 Task: Add an event with the title Third Team Building Activity, date '2024/03/26', time 7:30 AM to 9:30 AMand add a description: The retreat will kick off with an opening session where participants will be introduced to the objectives and benefits of team building. The facilitators will create a positive and inclusive environment, setting the tone for open communication, respect, and mutual support., put the event into Green category, logged in from the account softage.3@softage.netand send the event invitation to softage.10@softage.net and softage.1@softage.net. Set a reminder for the event 2 hour before
Action: Mouse moved to (113, 134)
Screenshot: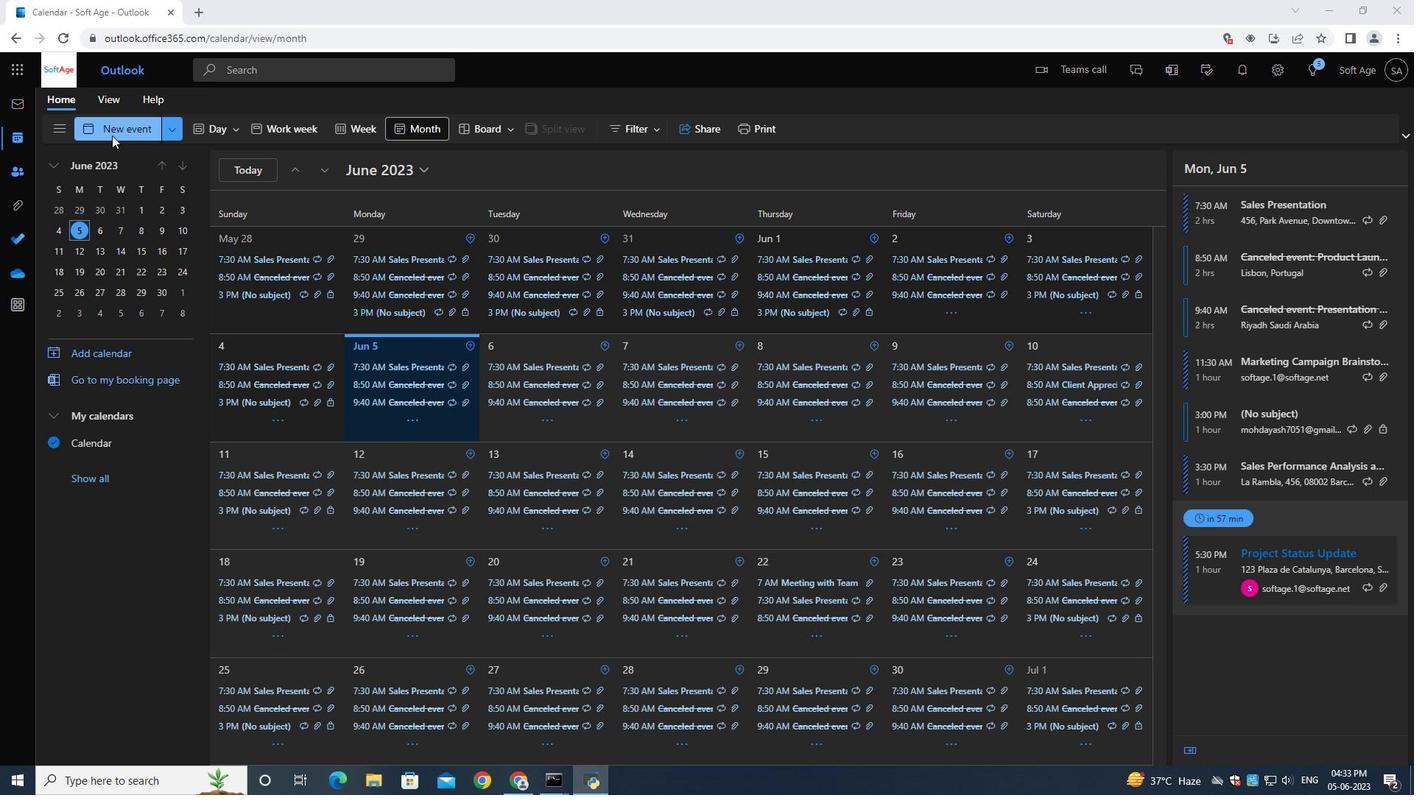 
Action: Mouse pressed left at (113, 134)
Screenshot: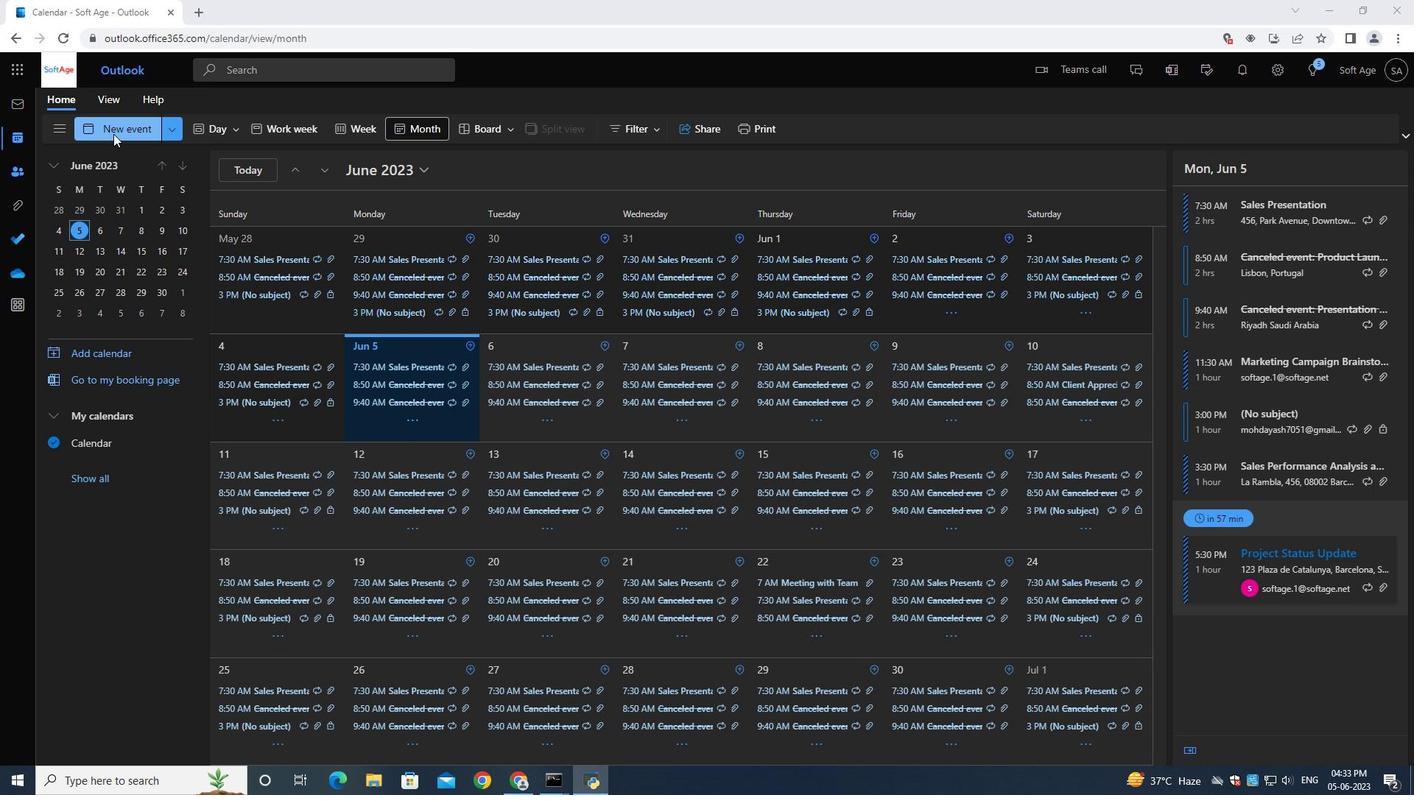 
Action: Mouse moved to (458, 235)
Screenshot: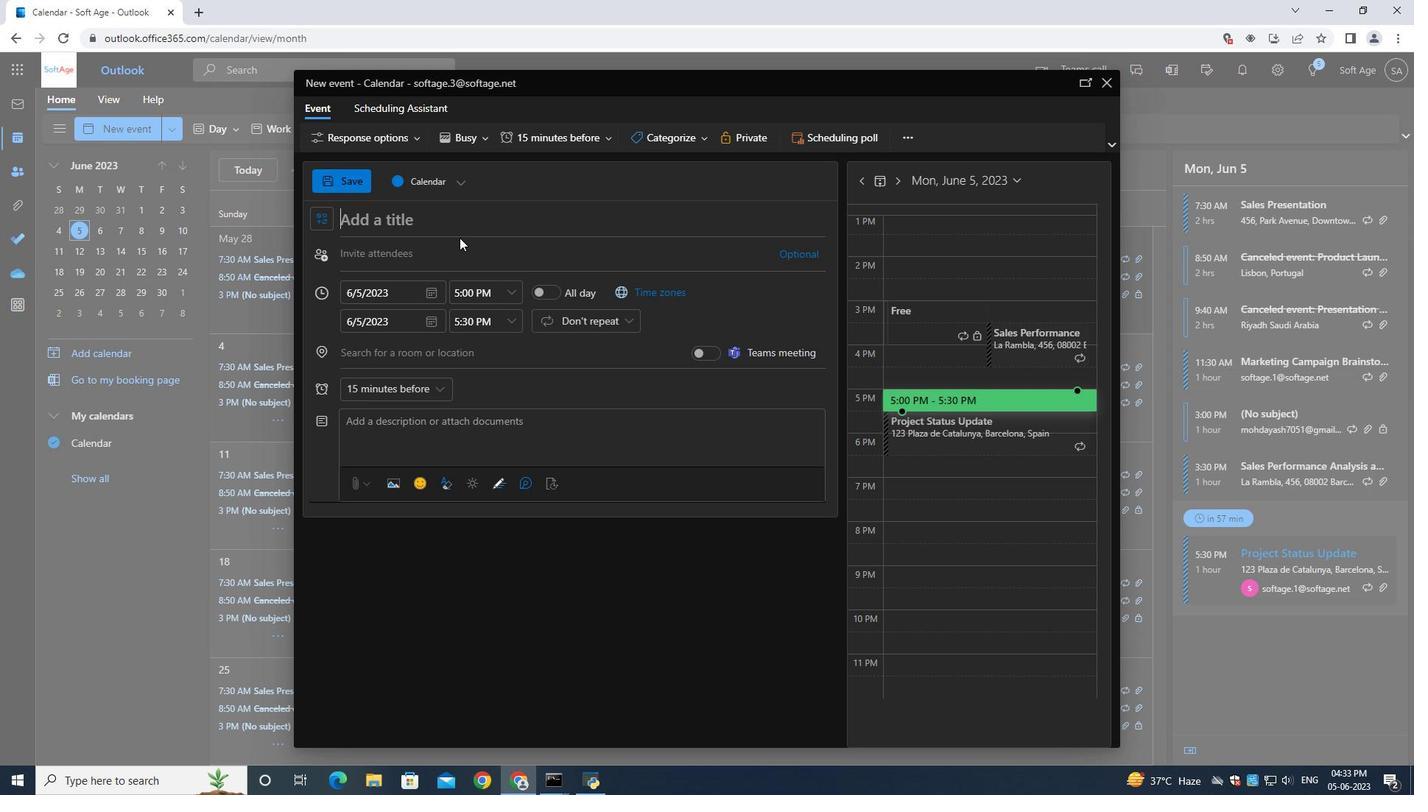 
Action: Mouse pressed left at (458, 235)
Screenshot: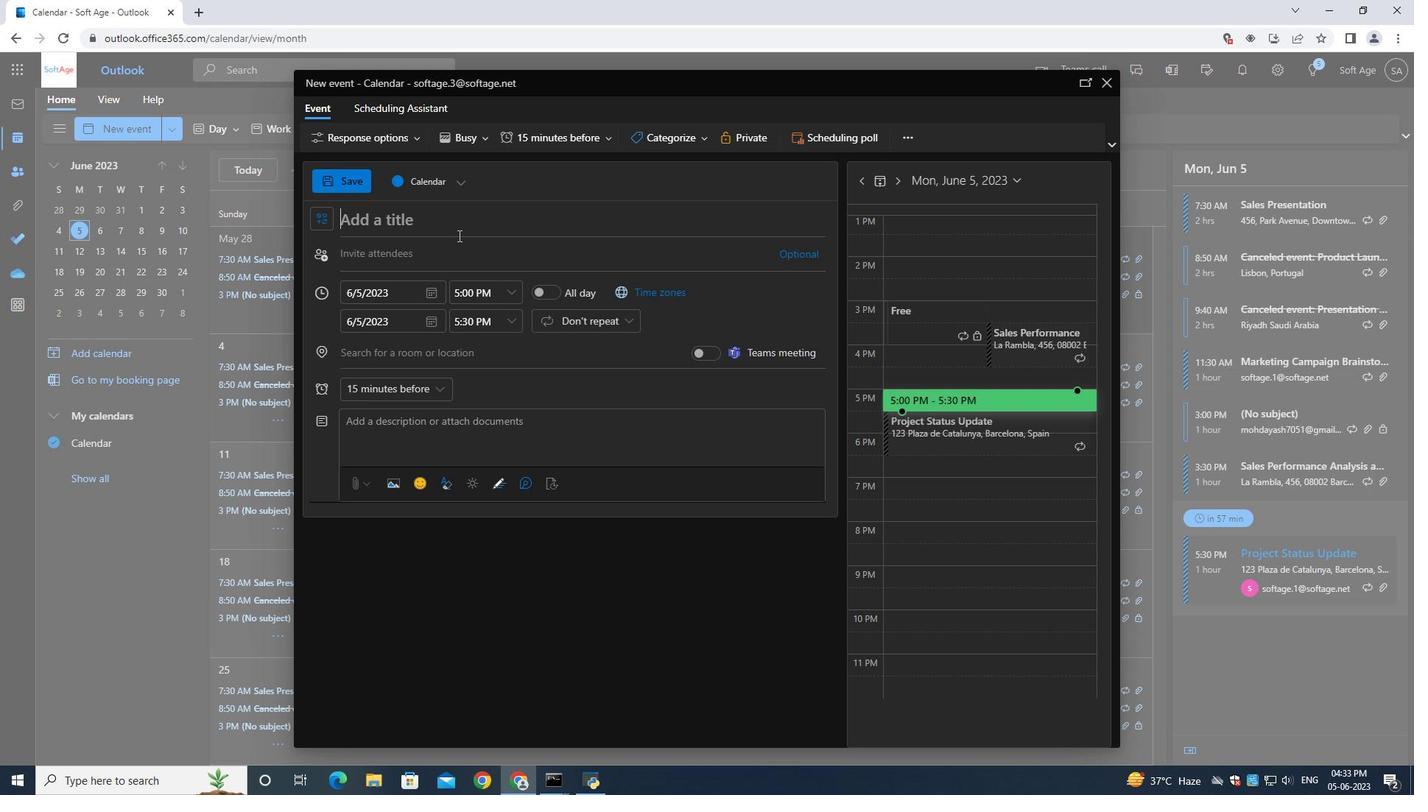 
Action: Mouse moved to (458, 235)
Screenshot: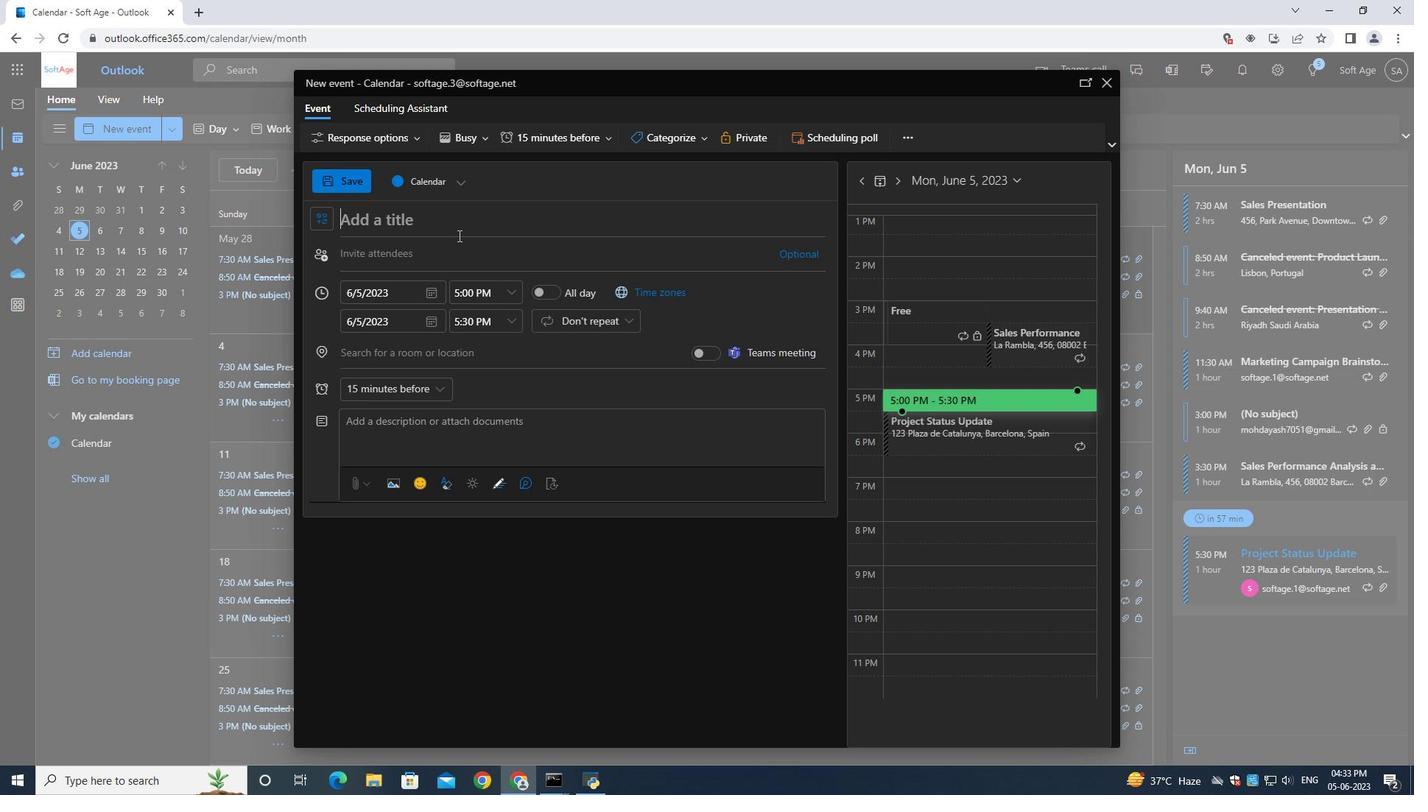 
Action: Key pressed <Key.shift>Third<Key.space><Key.shift>Team<Key.space><Key.shift><Key.shift><Key.shift><Key.shift><Key.shift>Building<Key.space><Key.shift>Activity<Key.space>
Screenshot: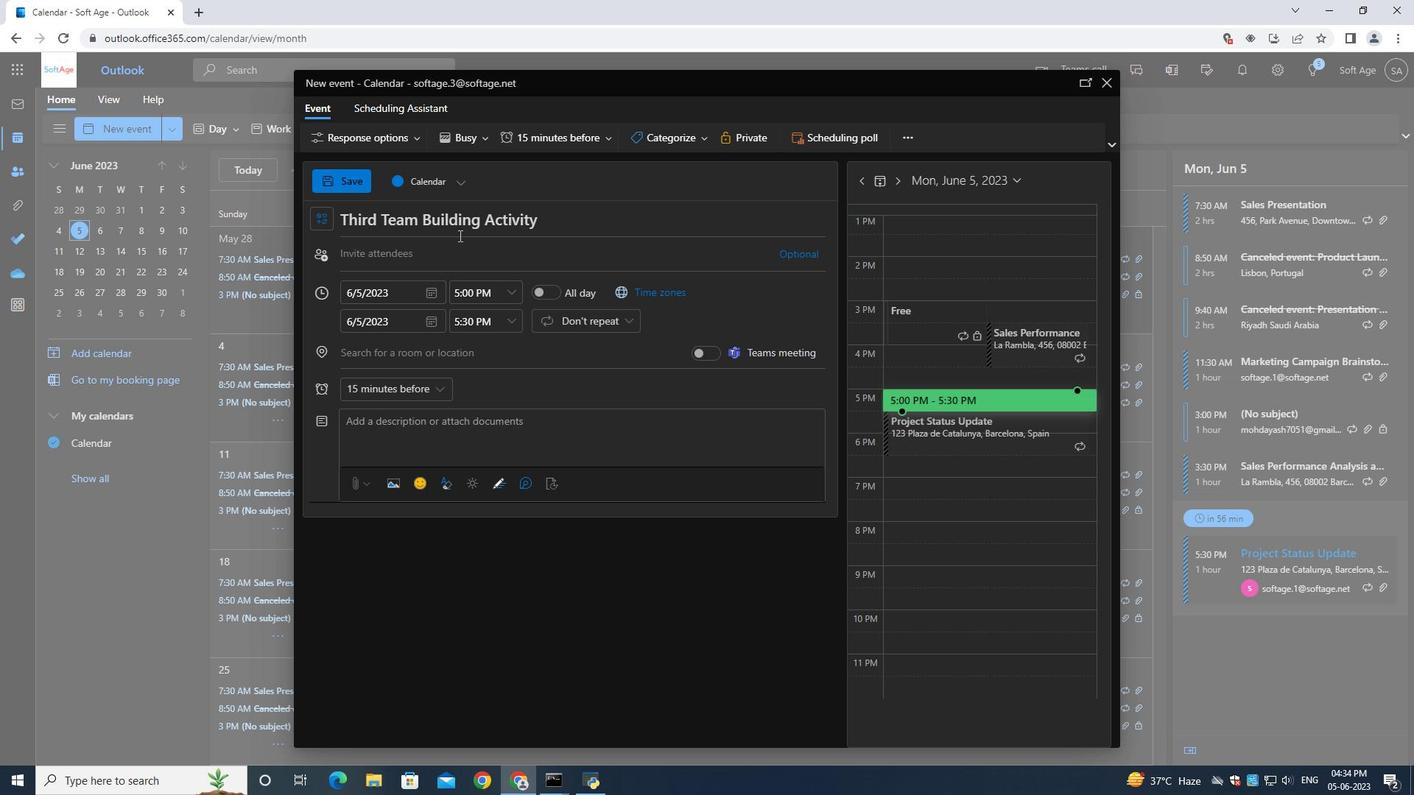 
Action: Mouse moved to (439, 296)
Screenshot: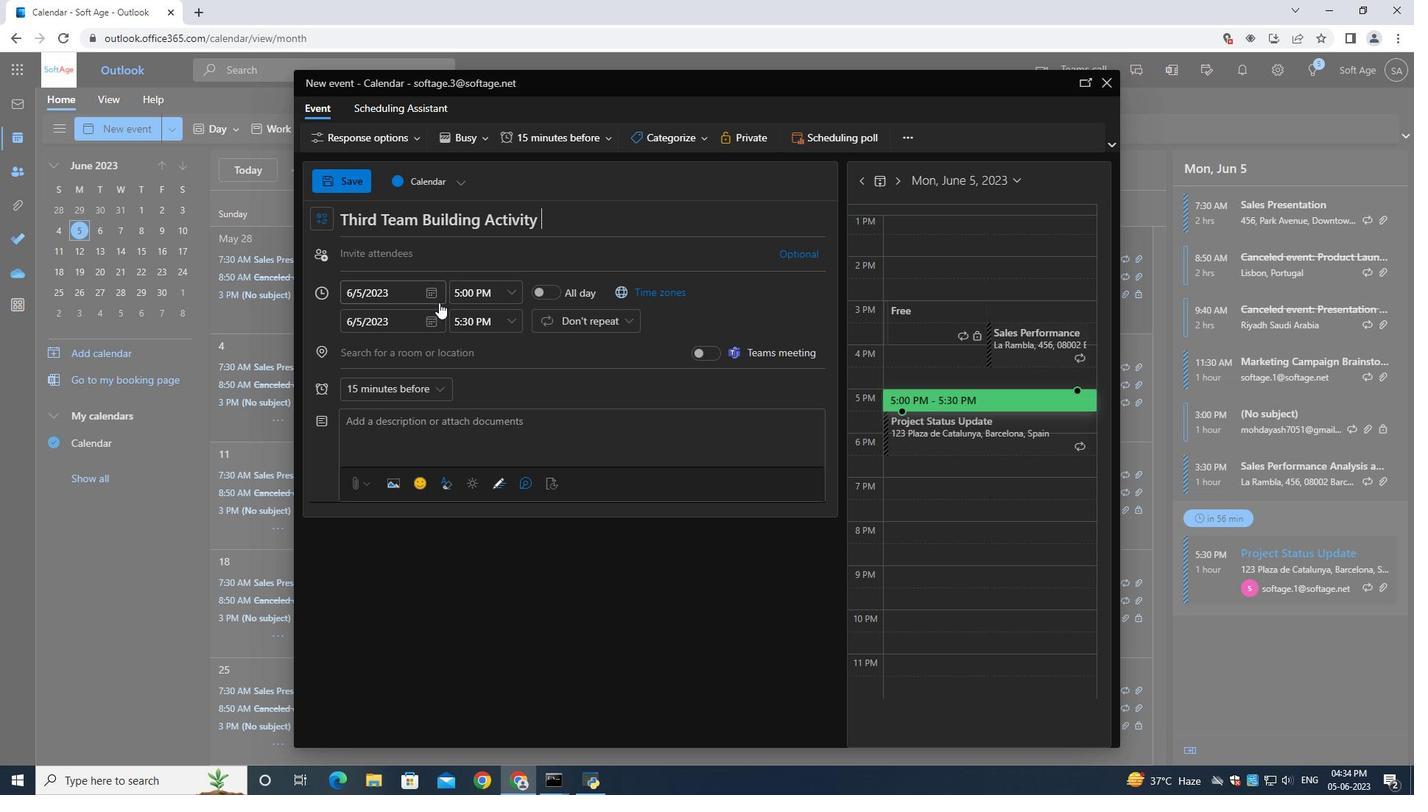 
Action: Mouse pressed left at (439, 296)
Screenshot: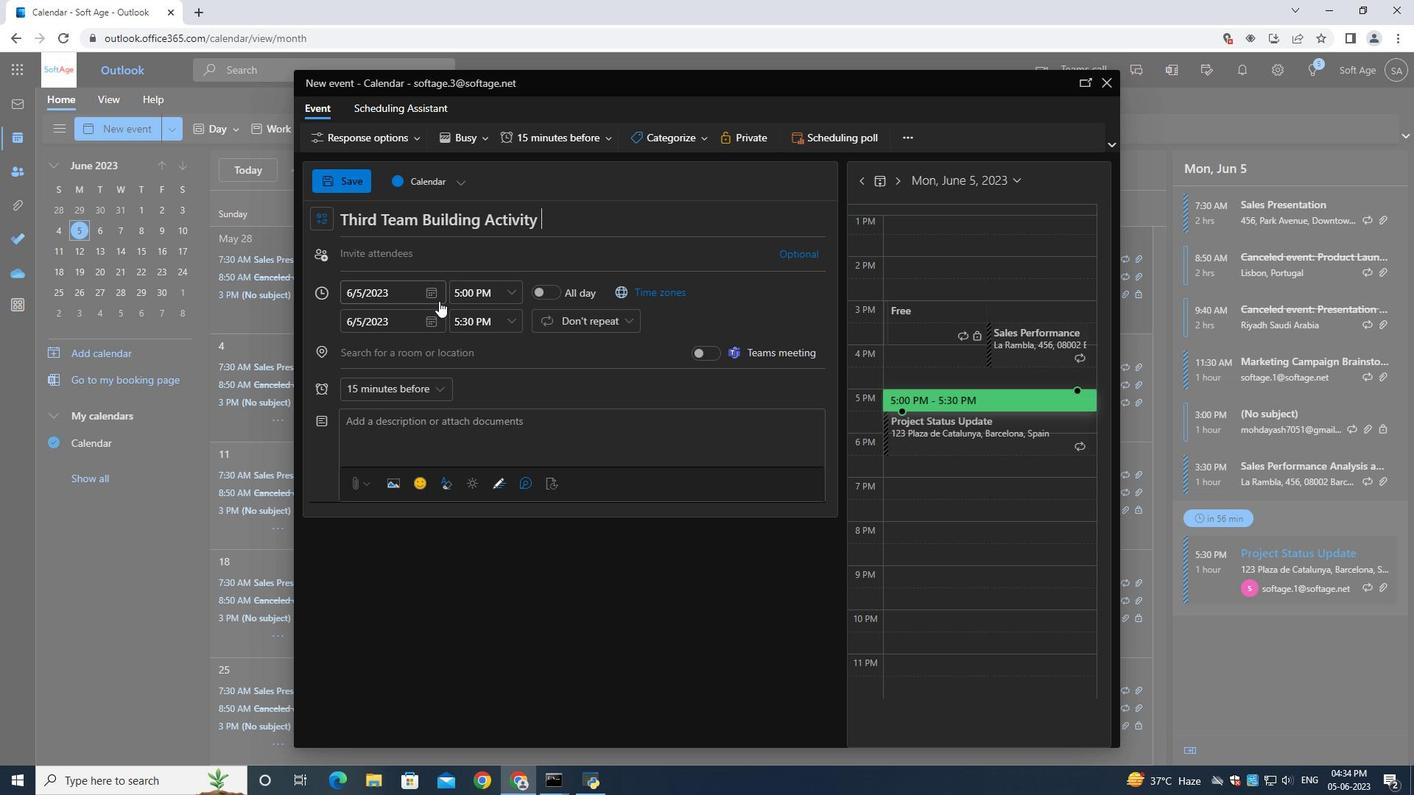 
Action: Mouse moved to (481, 324)
Screenshot: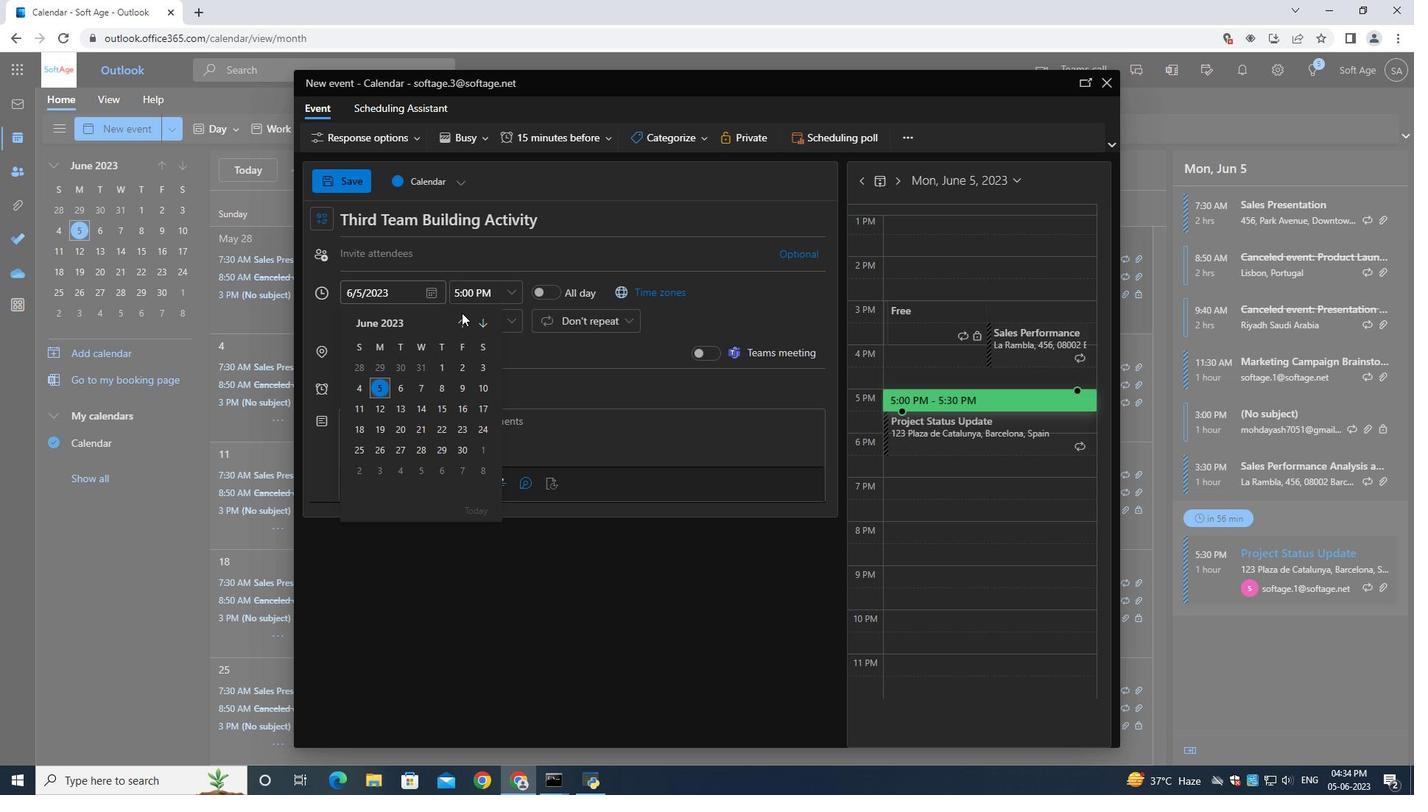 
Action: Mouse pressed left at (481, 324)
Screenshot: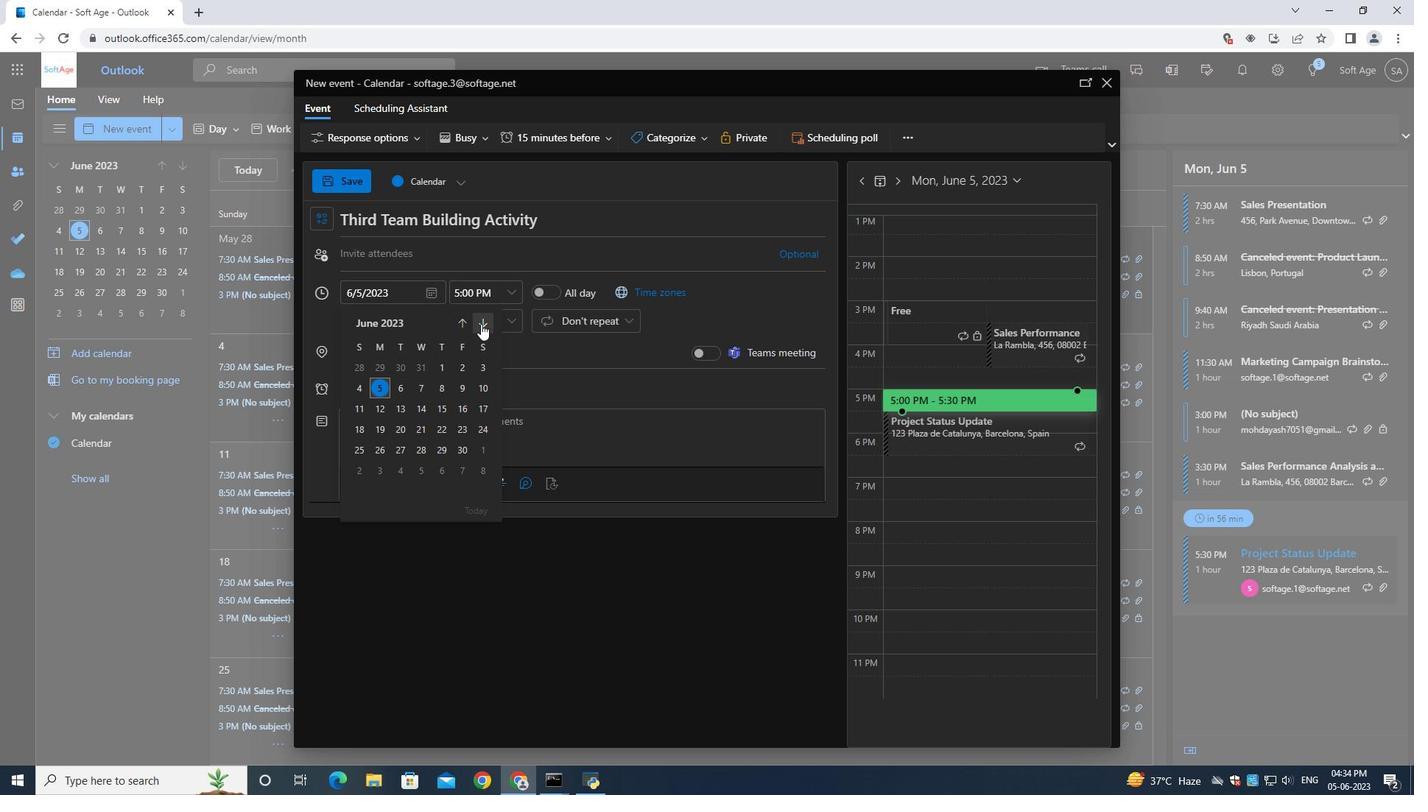 
Action: Mouse pressed left at (481, 324)
Screenshot: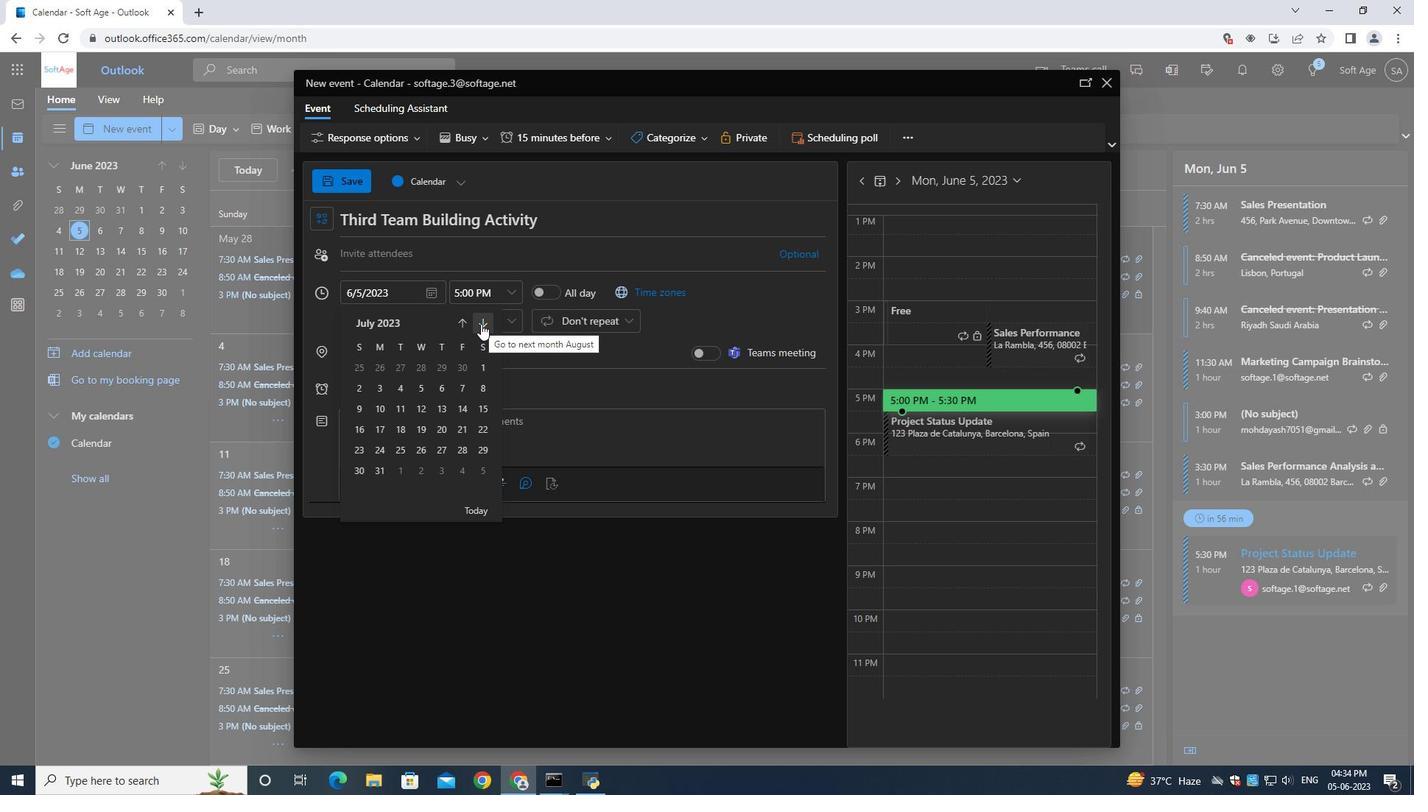 
Action: Mouse pressed left at (481, 324)
Screenshot: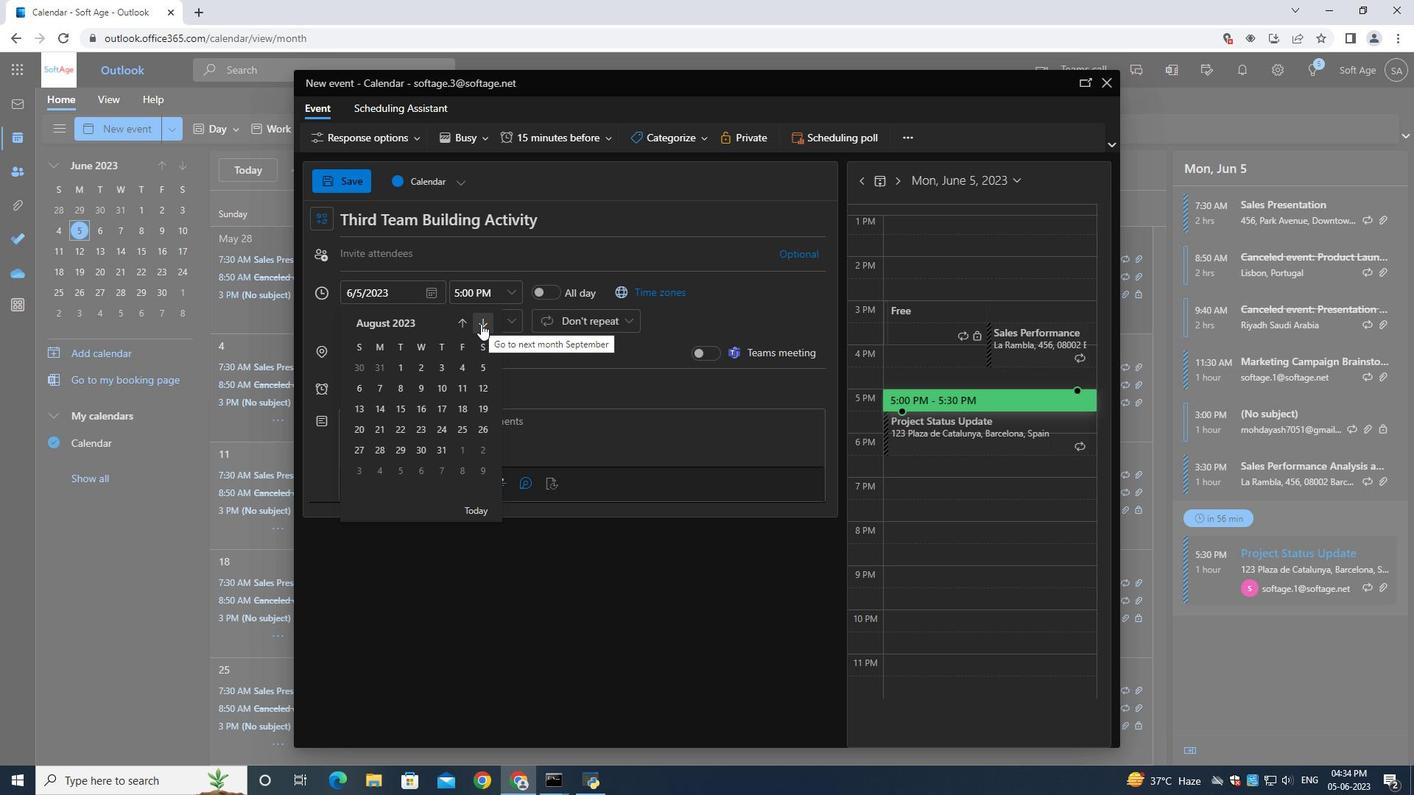 
Action: Mouse pressed left at (481, 324)
Screenshot: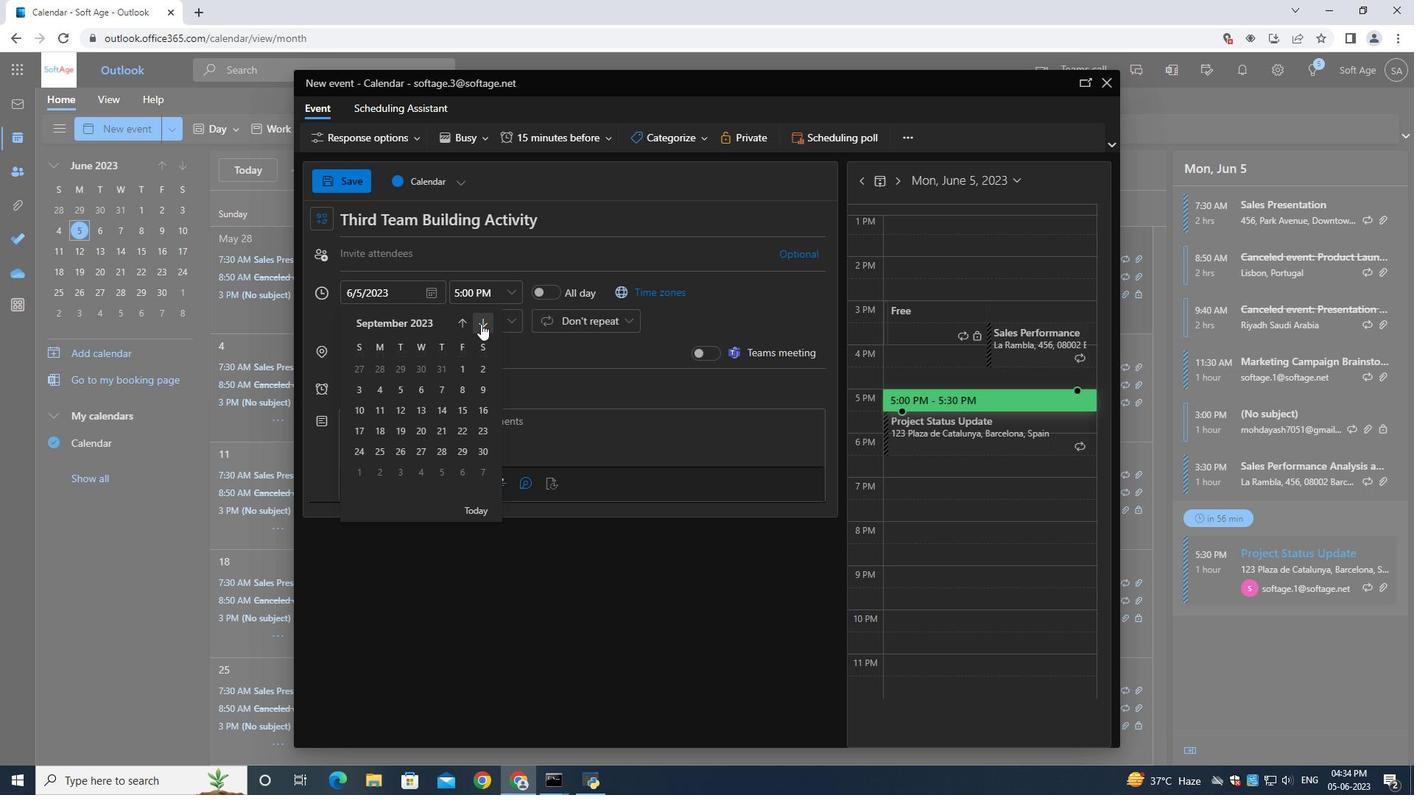 
Action: Mouse moved to (480, 324)
Screenshot: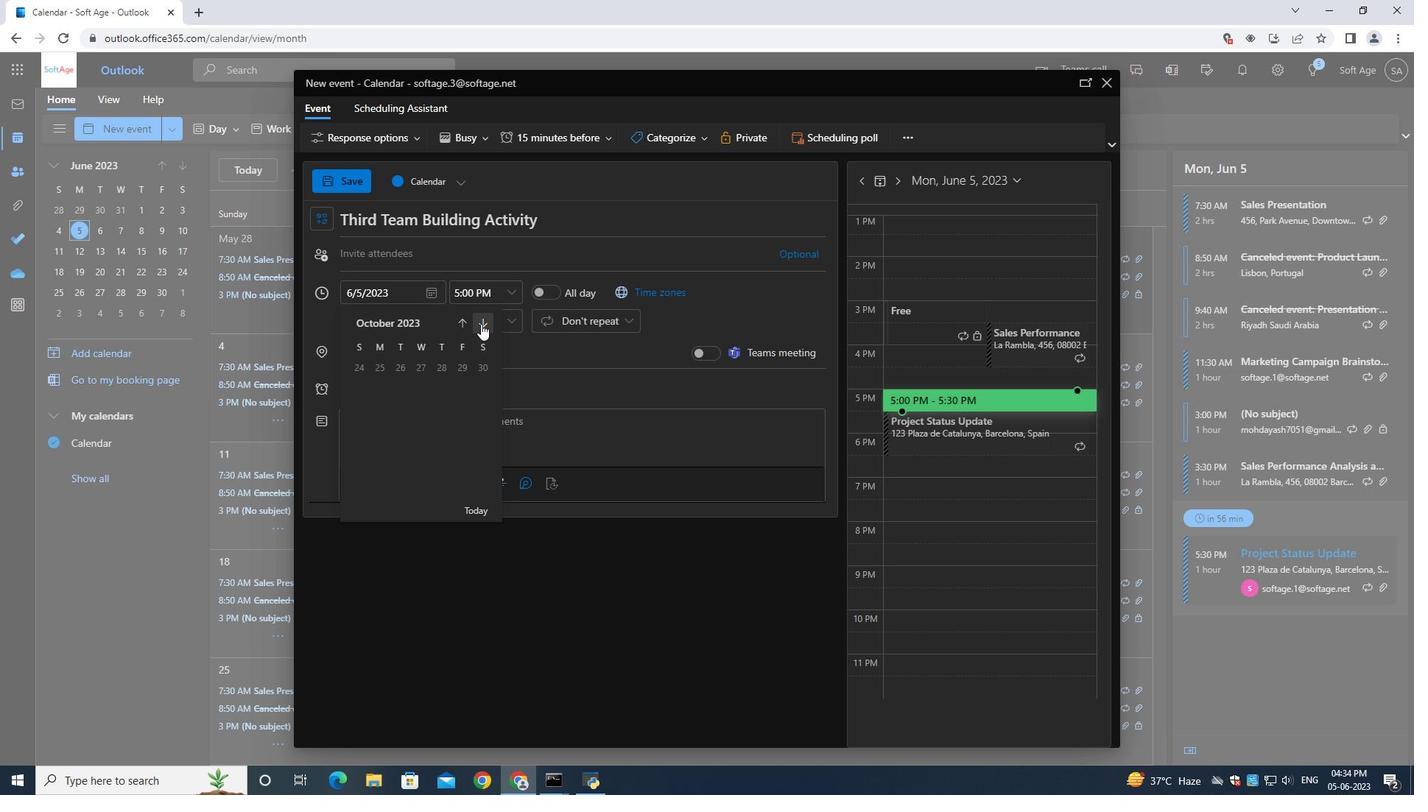 
Action: Mouse pressed left at (480, 324)
Screenshot: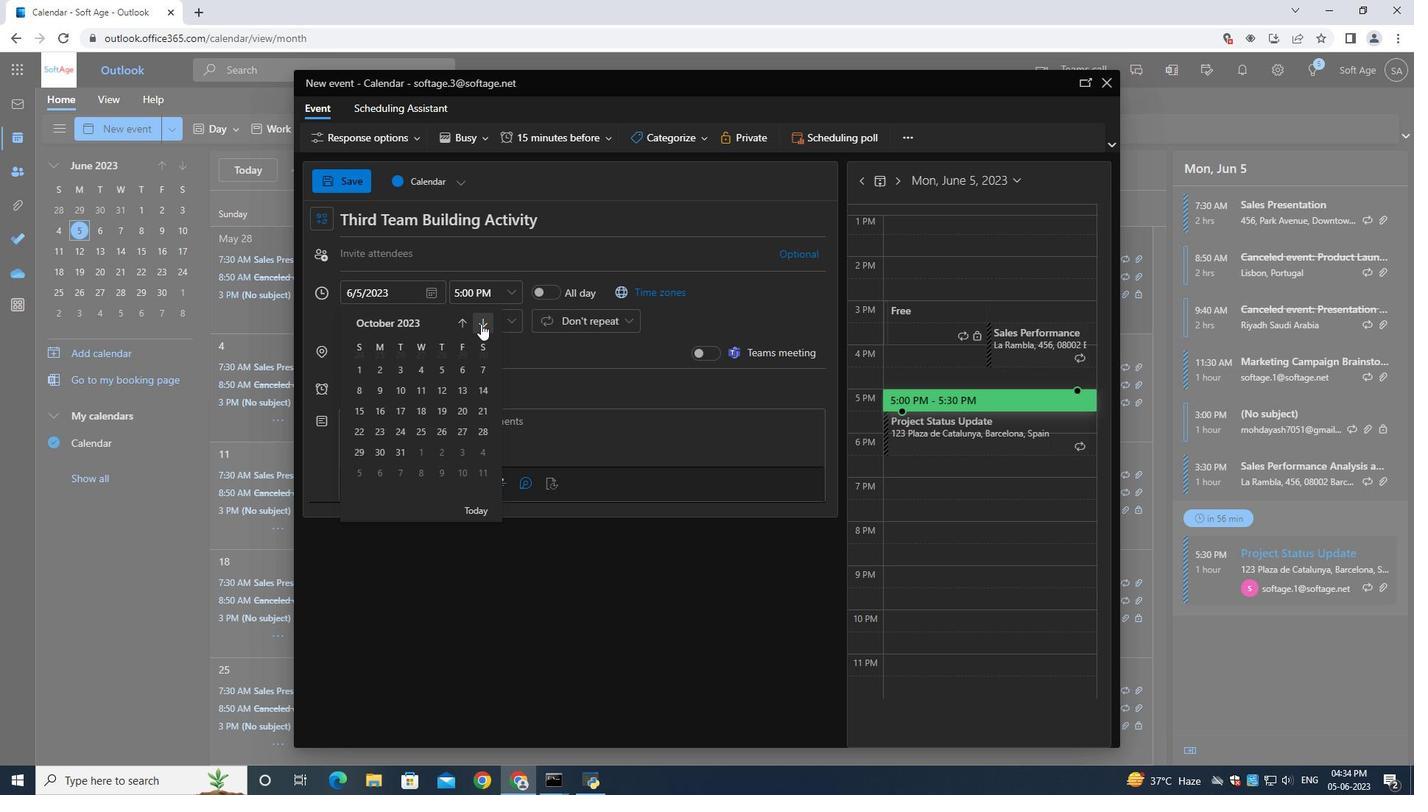 
Action: Mouse moved to (476, 321)
Screenshot: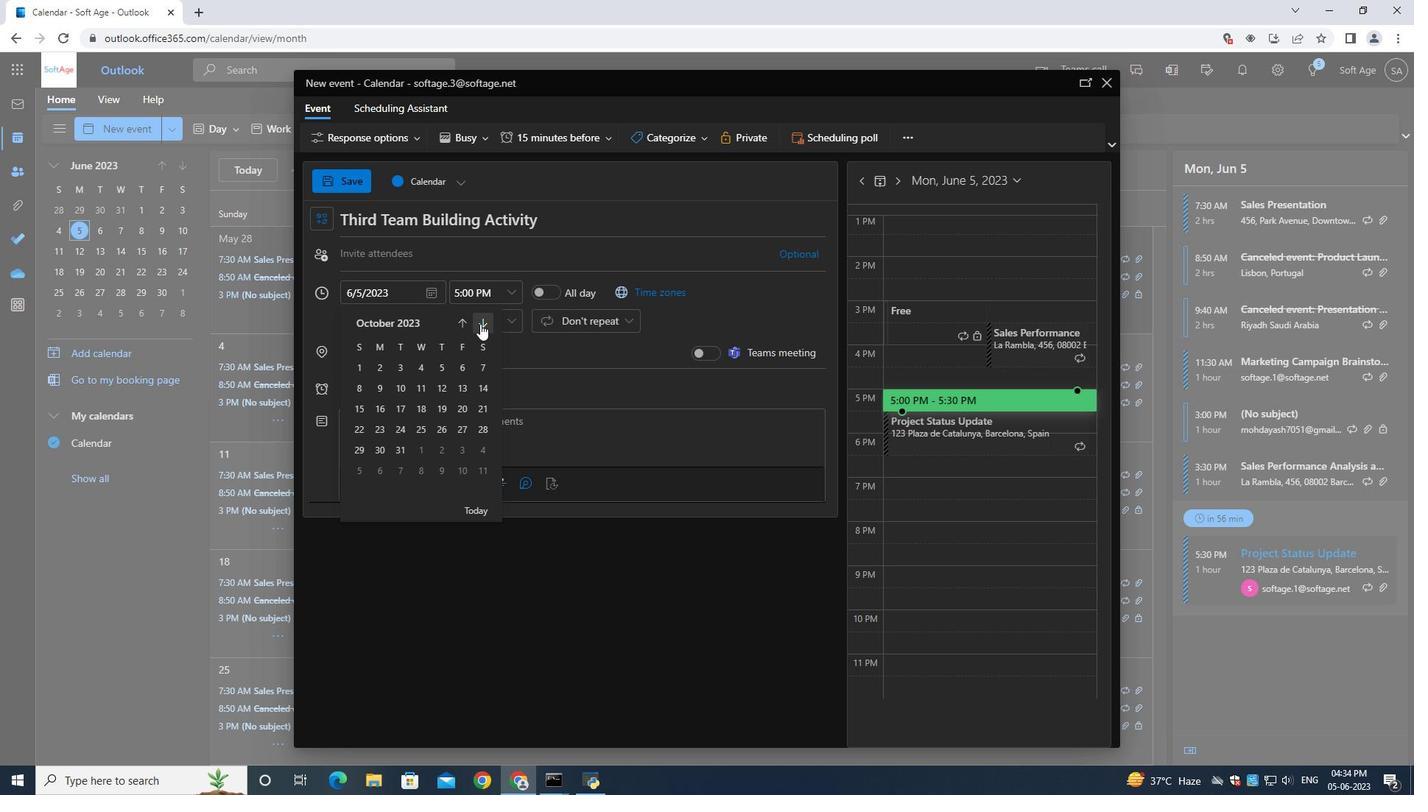 
Action: Mouse pressed left at (476, 321)
Screenshot: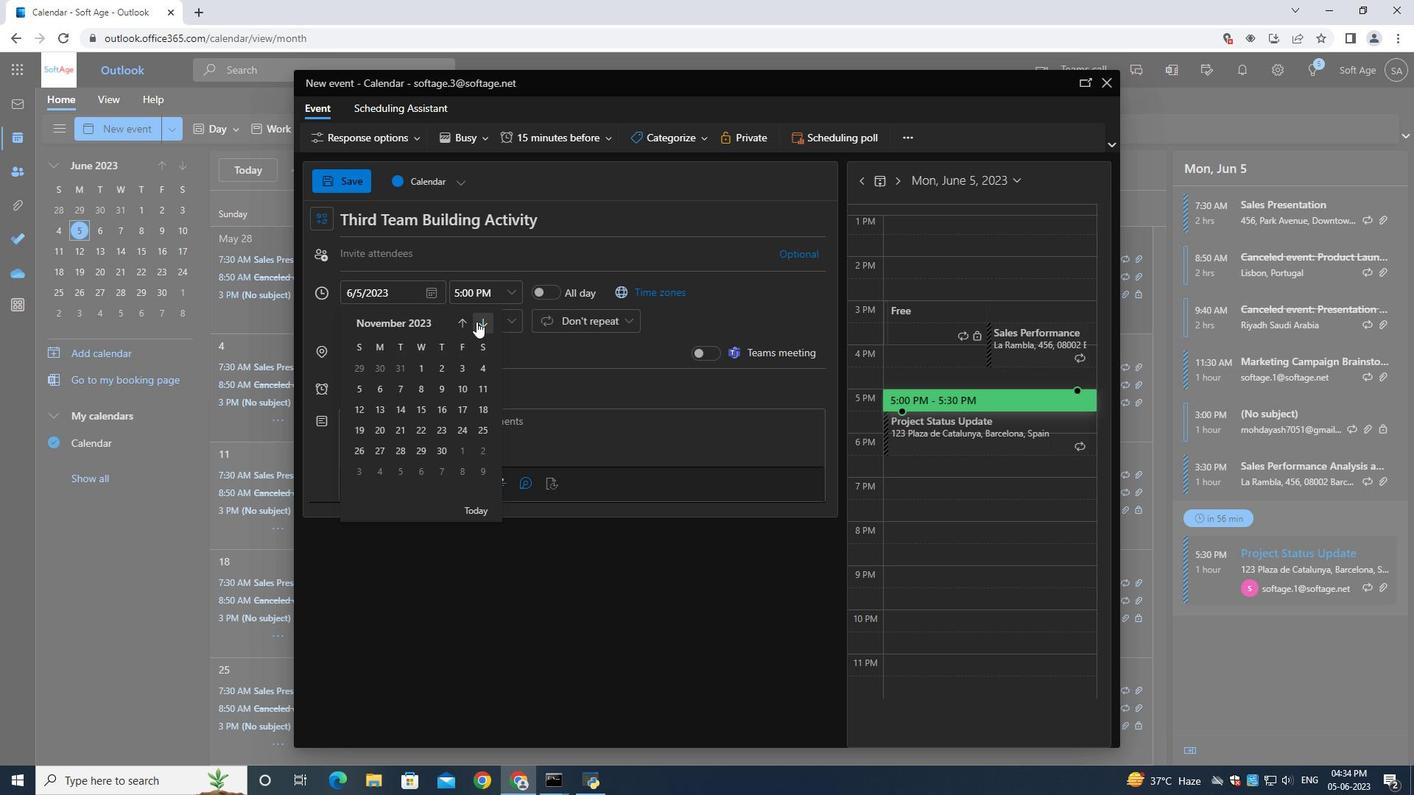 
Action: Mouse pressed left at (476, 321)
Screenshot: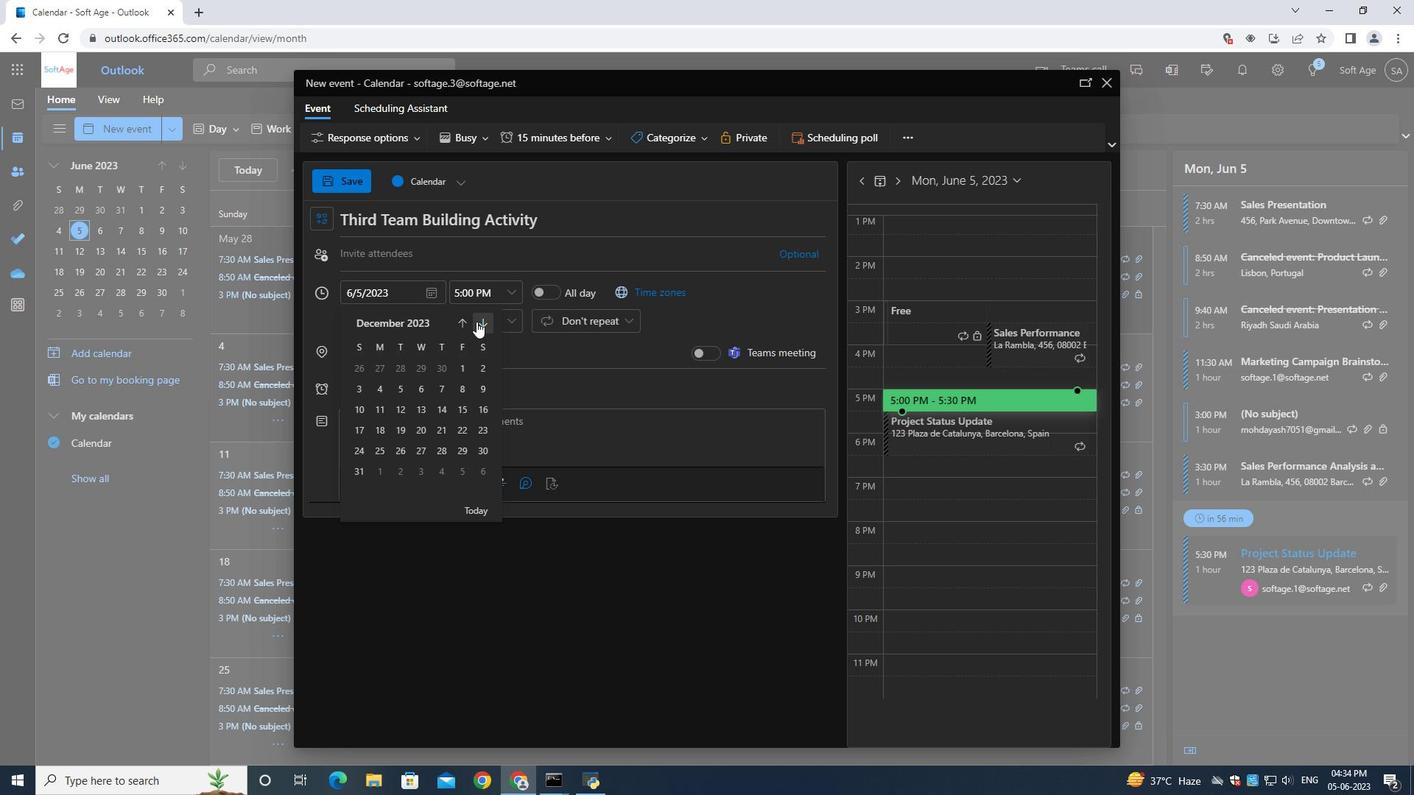 
Action: Mouse pressed left at (476, 321)
Screenshot: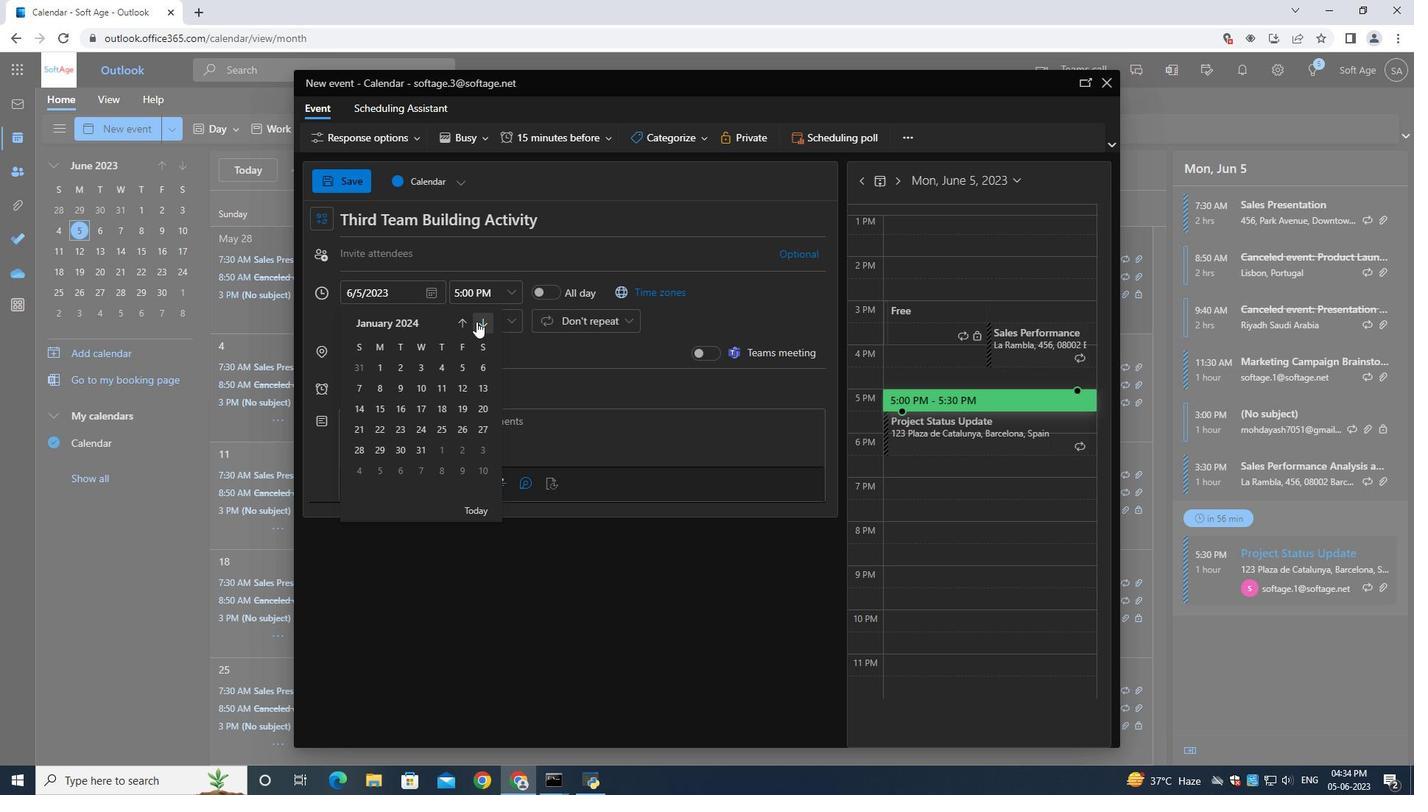 
Action: Mouse pressed left at (476, 321)
Screenshot: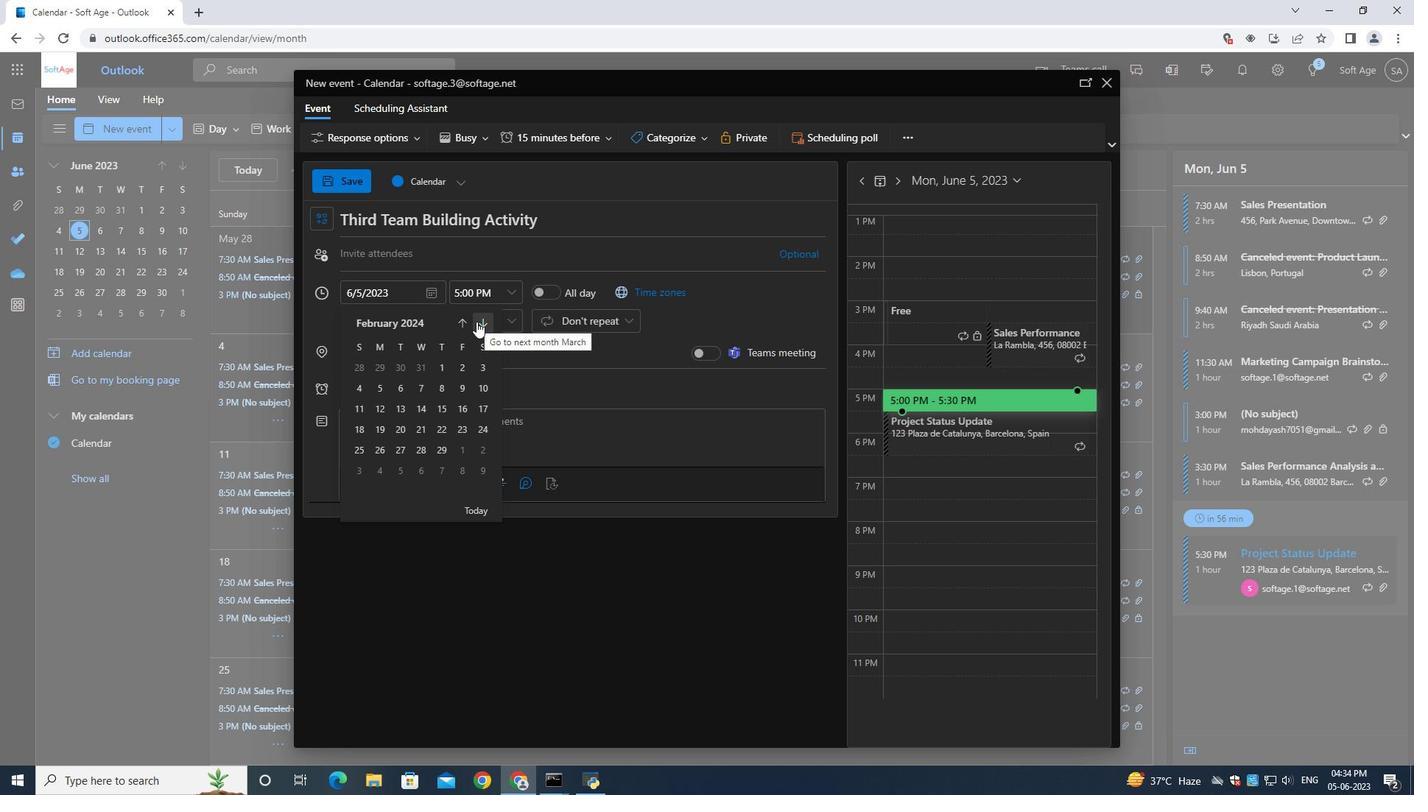 
Action: Mouse moved to (405, 447)
Screenshot: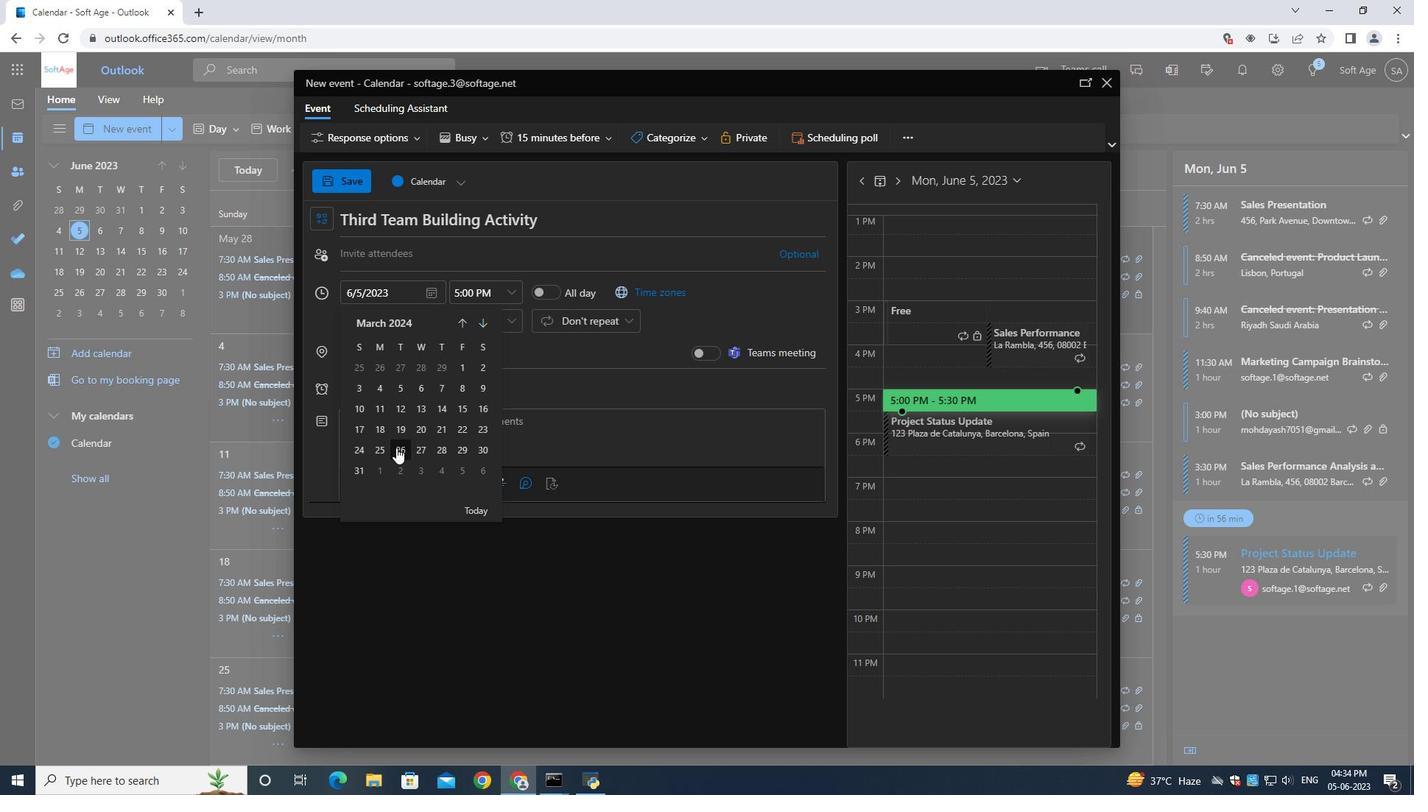 
Action: Mouse pressed left at (405, 447)
Screenshot: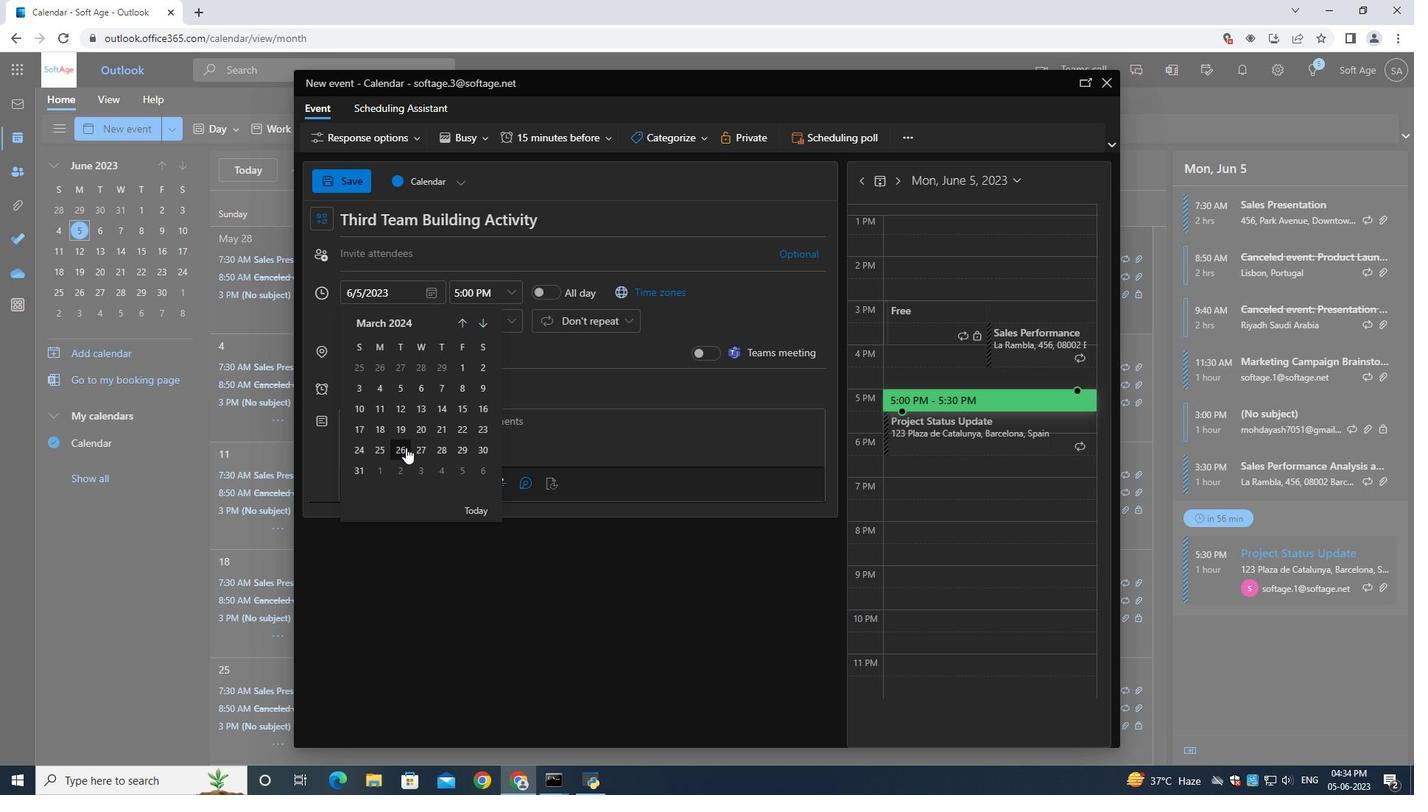 
Action: Mouse moved to (472, 287)
Screenshot: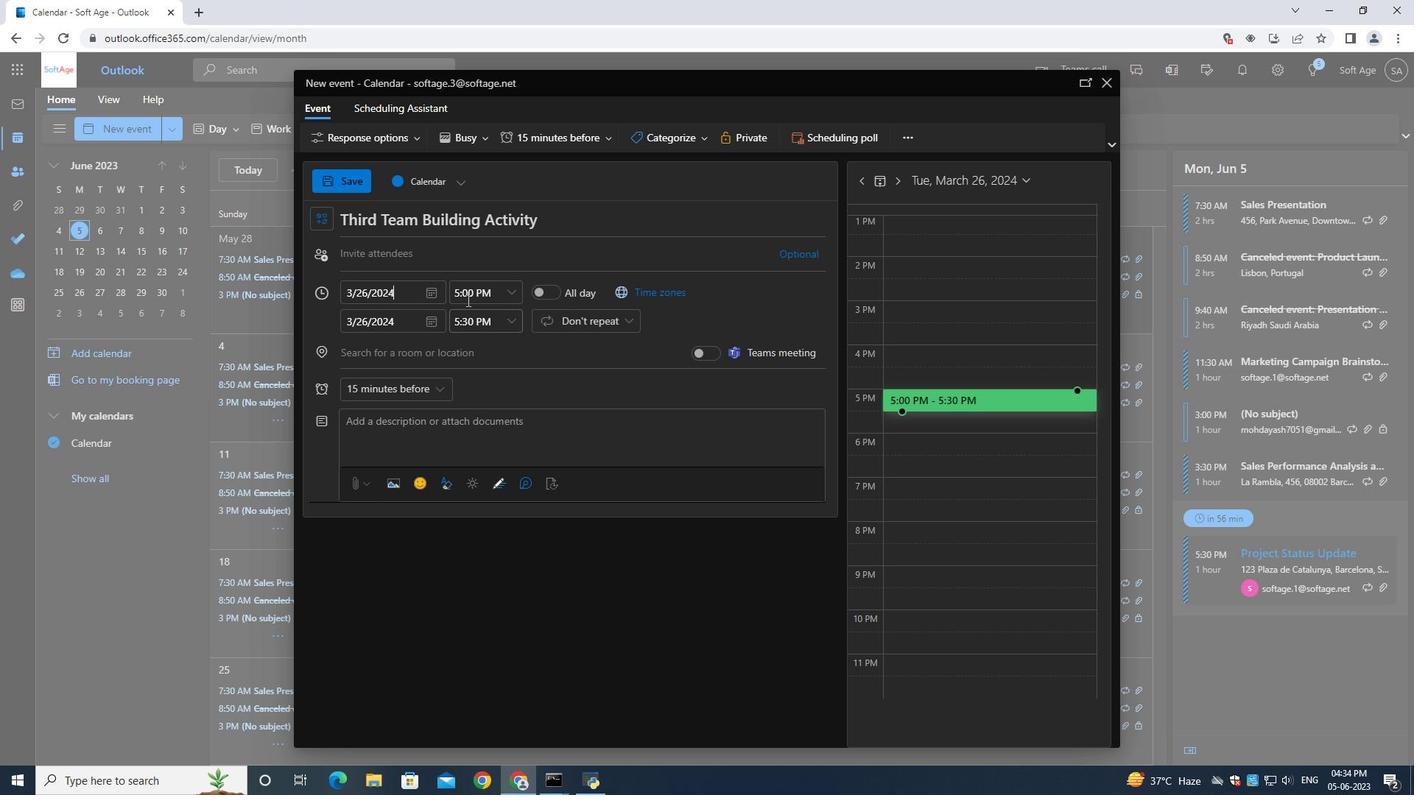 
Action: Mouse pressed left at (472, 287)
Screenshot: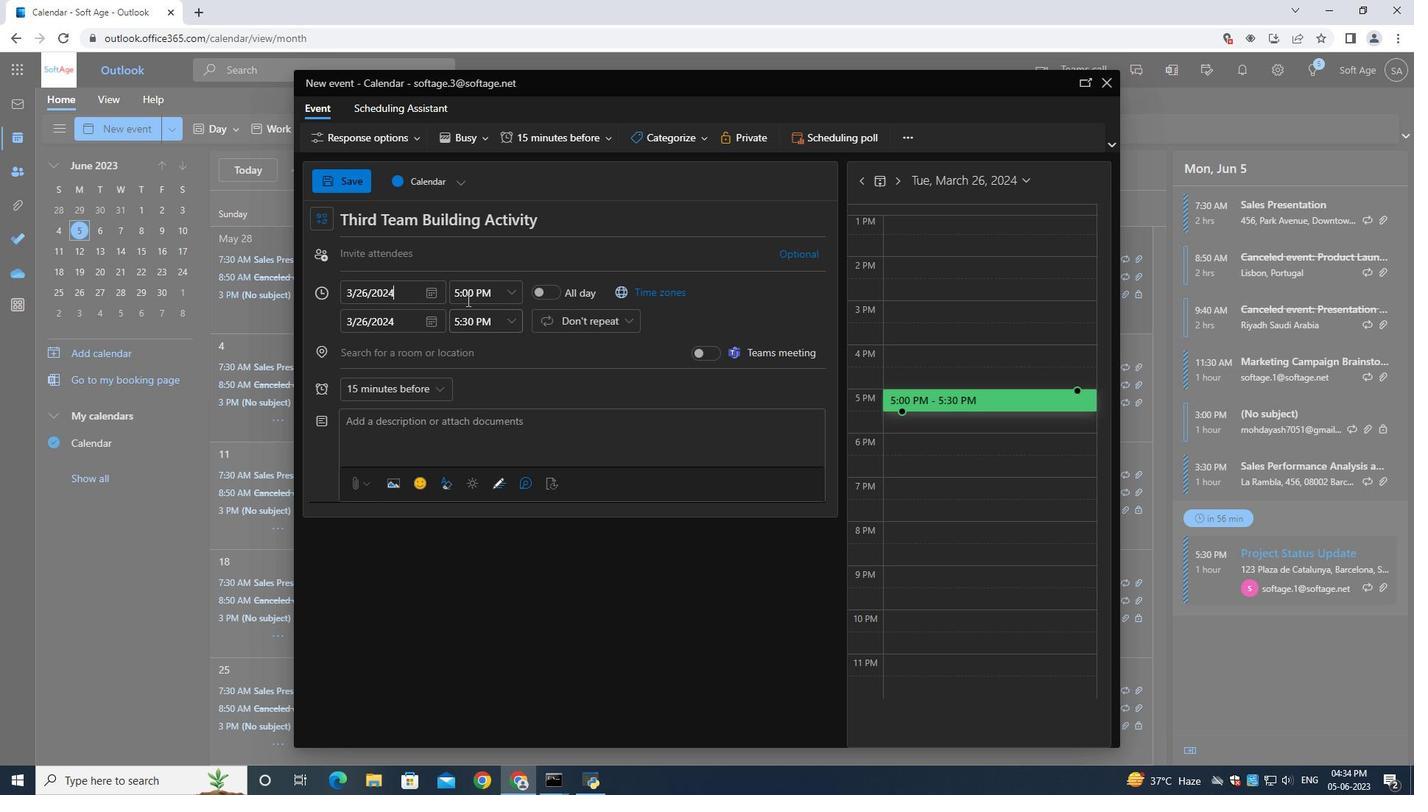 
Action: Mouse moved to (495, 298)
Screenshot: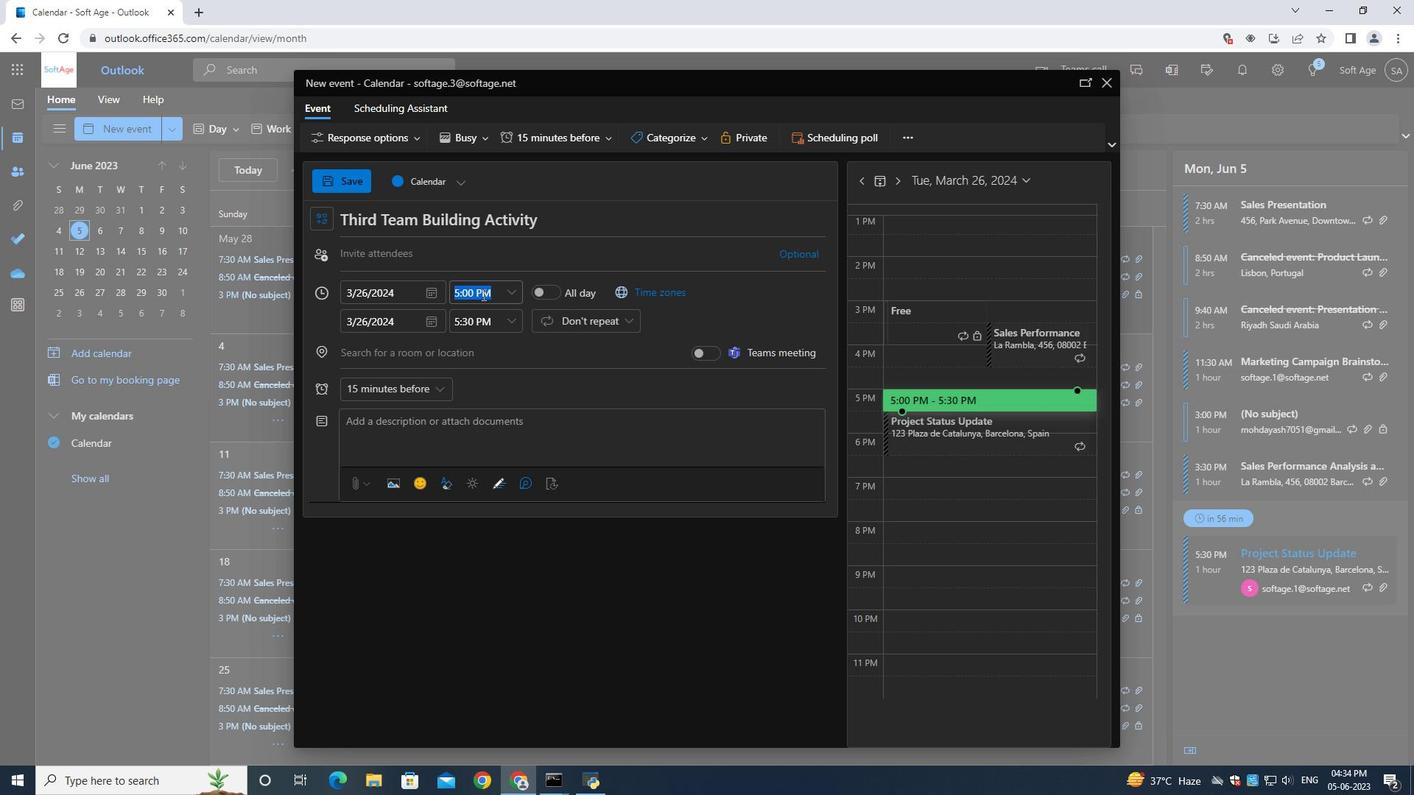 
Action: Key pressed 7<Key.shift_r>:30<Key.shift>AM
Screenshot: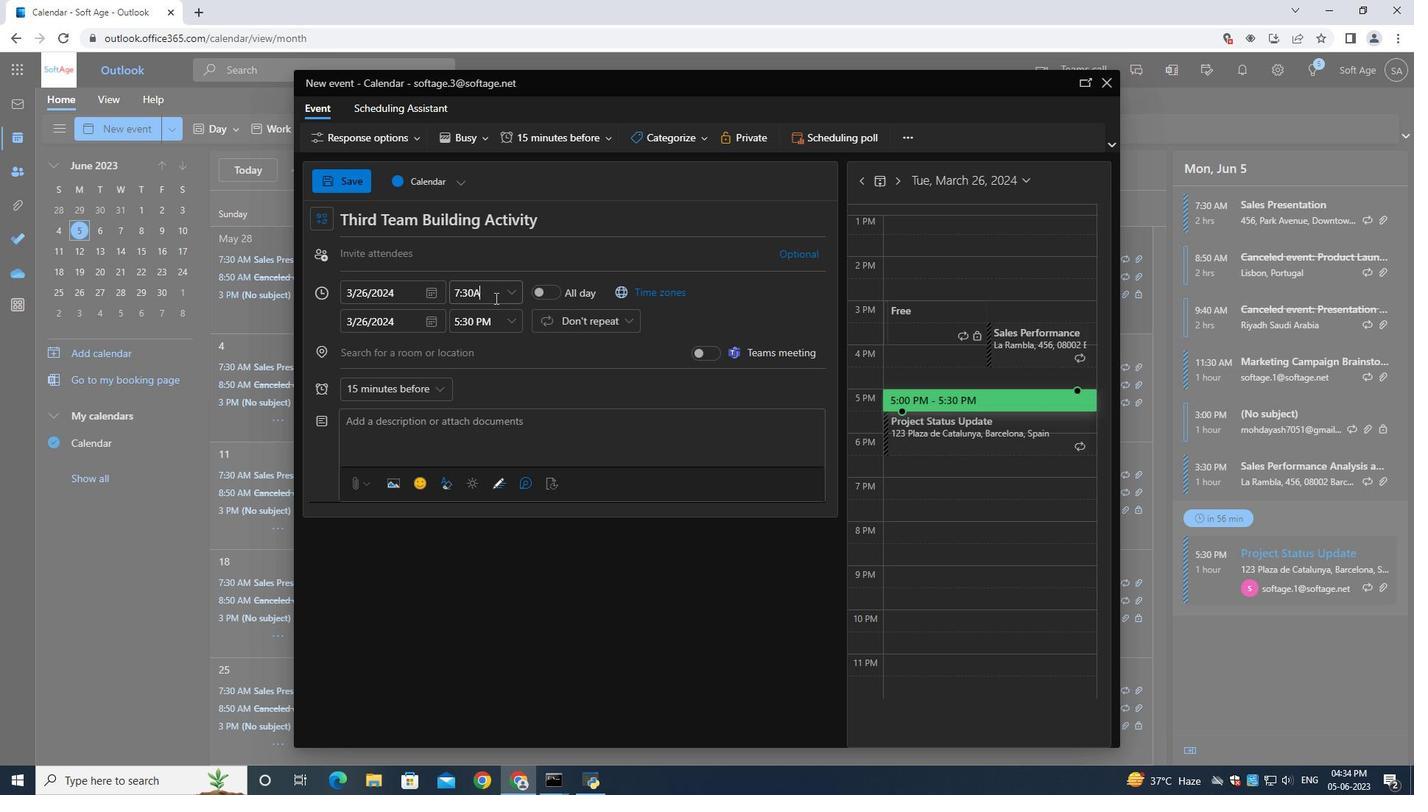 
Action: Mouse moved to (483, 320)
Screenshot: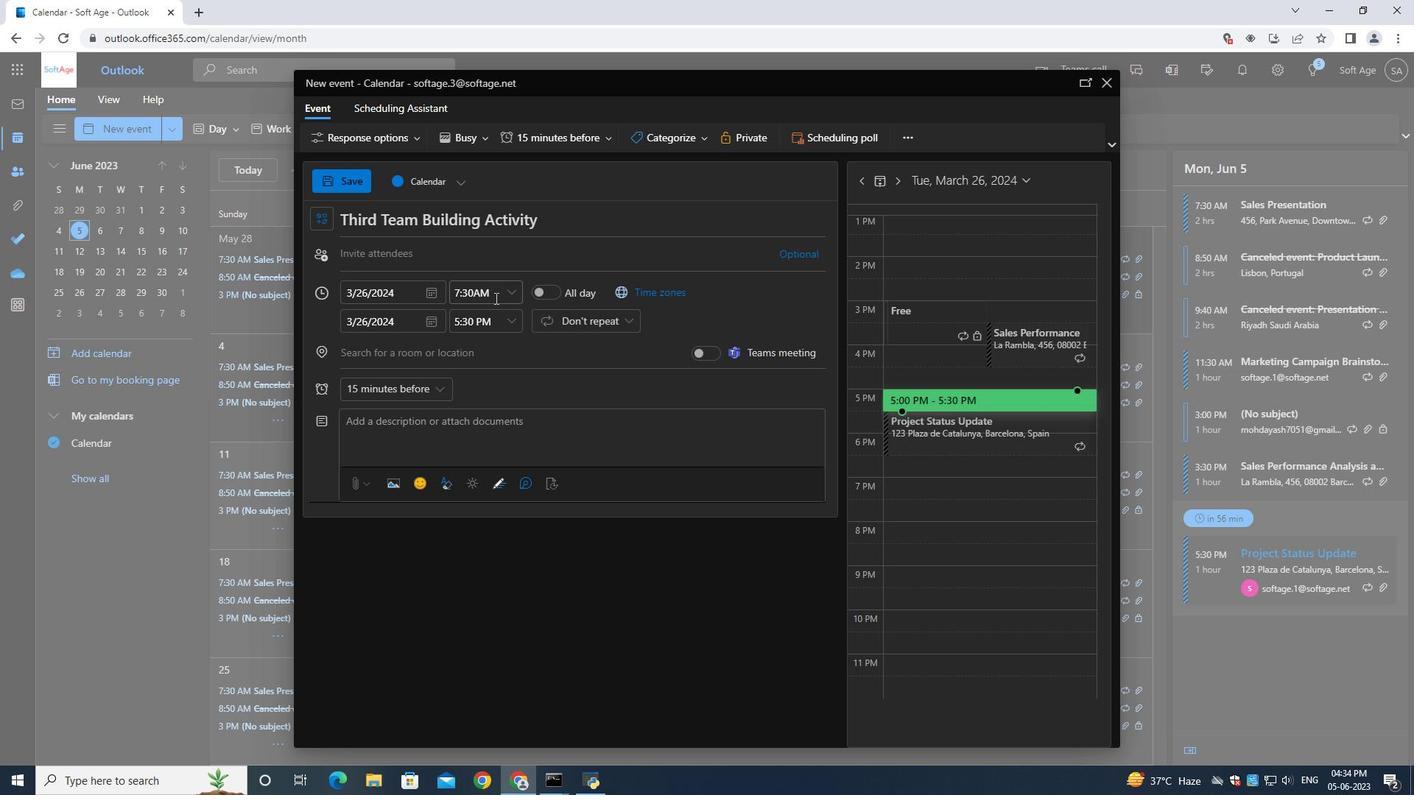 
Action: Mouse pressed left at (483, 320)
Screenshot: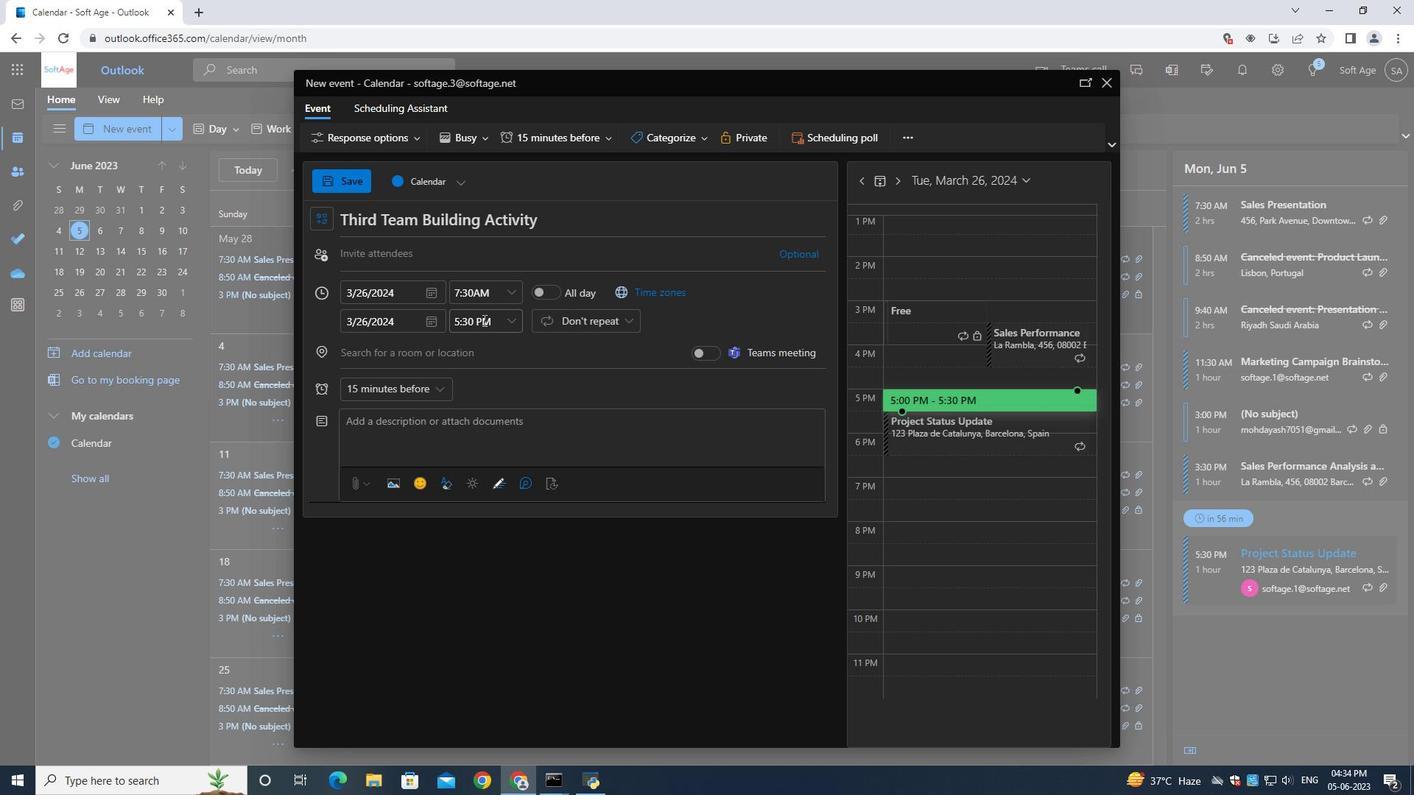 
Action: Key pressed 9<Key.shift_r>:30<Key.shift>AM
Screenshot: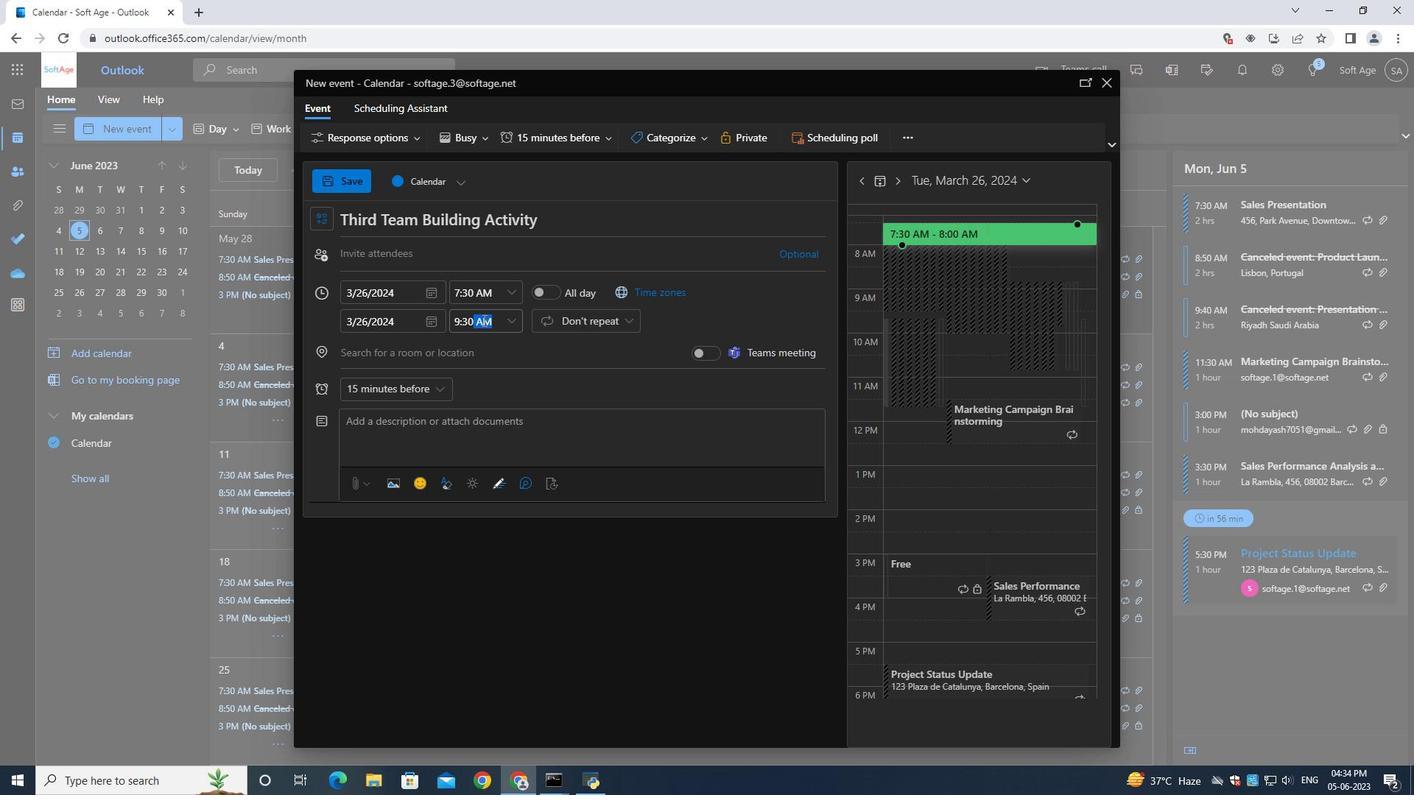
Action: Mouse moved to (416, 420)
Screenshot: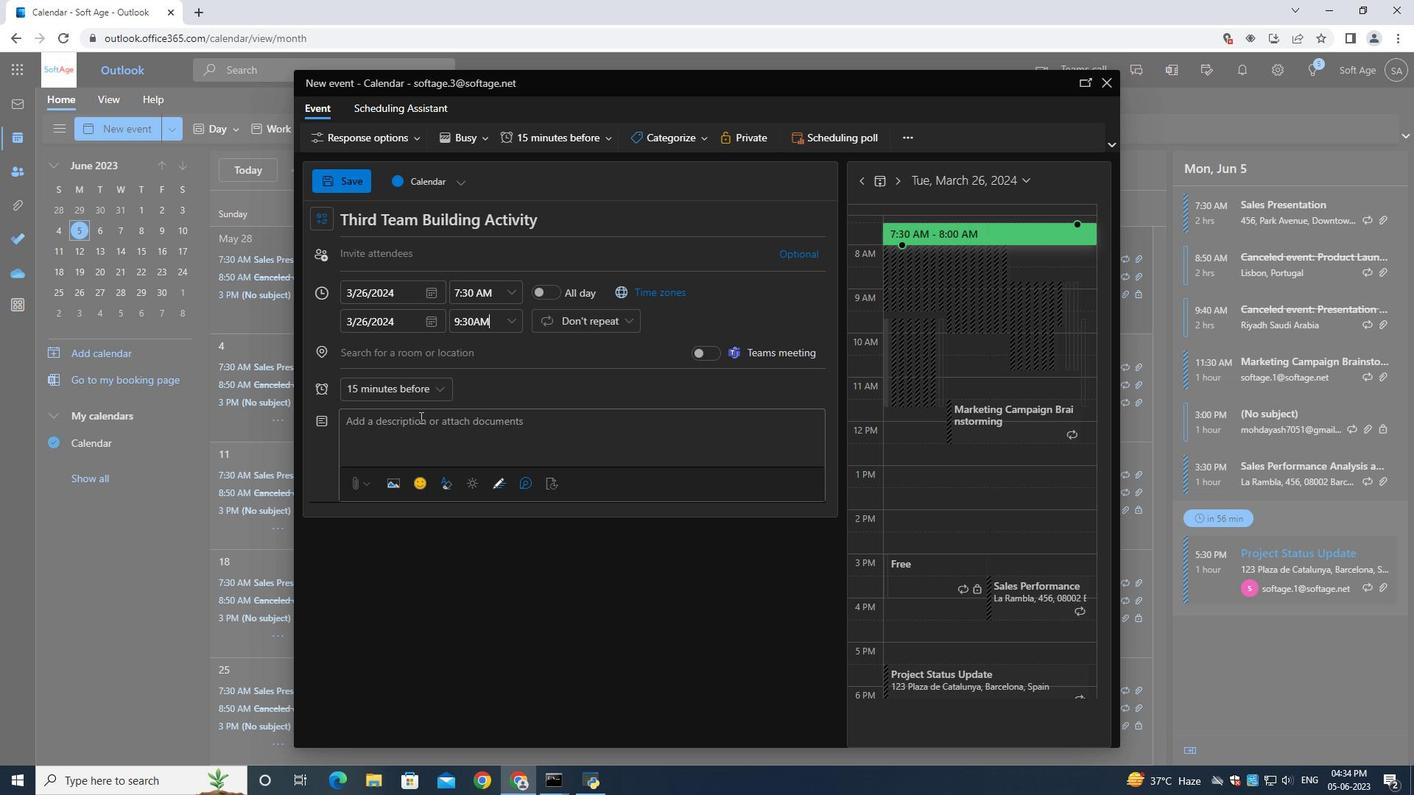 
Action: Mouse pressed left at (416, 420)
Screenshot: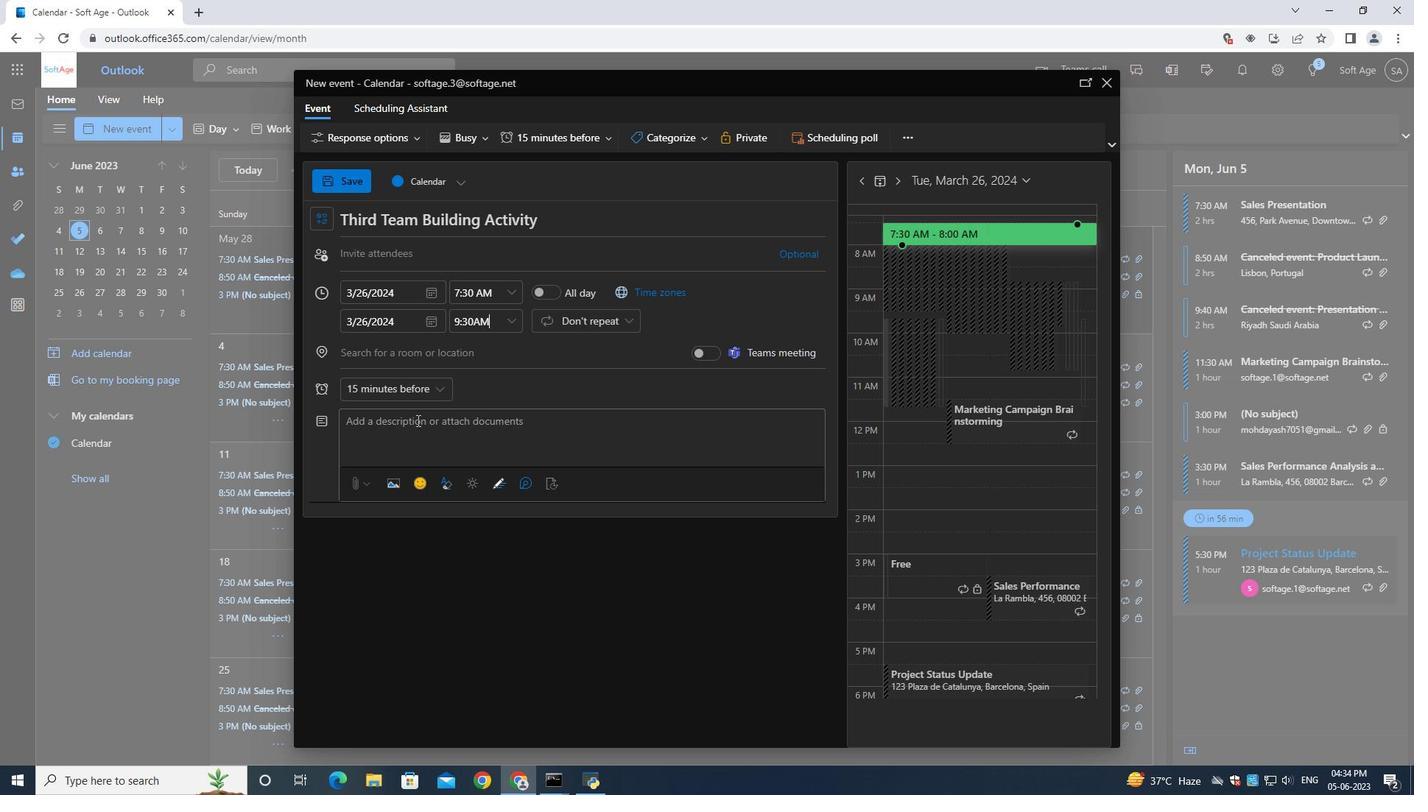 
Action: Key pressed <Key.shift>The<Key.space><Key.shift><Key.shift><Key.shift><Key.shift><Key.shift><Key.shift><Key.shift><Key.shift><Key.shift><Key.shift><Key.shift><Key.shift><Key.shift><Key.shift><Key.shift><Key.shift><Key.shift><Key.shift><Key.shift><Key.shift><Key.shift><Key.shift><Key.shift>retreat<Key.space>will<Key.space>kick<Key.space>off<Key.space>with<Key.space>an<Key.space>opening<Key.space>session<Key.space>where<Key.space>participants<Key.space>will<Key.space>be<Key.space>introduced<Key.space>to<Key.space>the<Key.space>objectives<Key.space>and<Key.space>benefits<Key.space>of<Key.space>team<Key.space>building.<Key.space><Key.shift>The<Key.space>facilitators<Key.space>will<Key.space>creat<Key.space><Key.backspace>e<Key.space>a<Key.space>positive<Key.space>and<Key.space>inclusive<Key.space>environment,<Key.space>setting<Key.space>the<Key.space><Key.space><Key.backspace>tone<Key.space>for<Key.space>open<Key.space>communication,<Key.space>respecr<Key.backspace>t,<Key.space>and<Key.space>matual<Key.space>support.
Screenshot: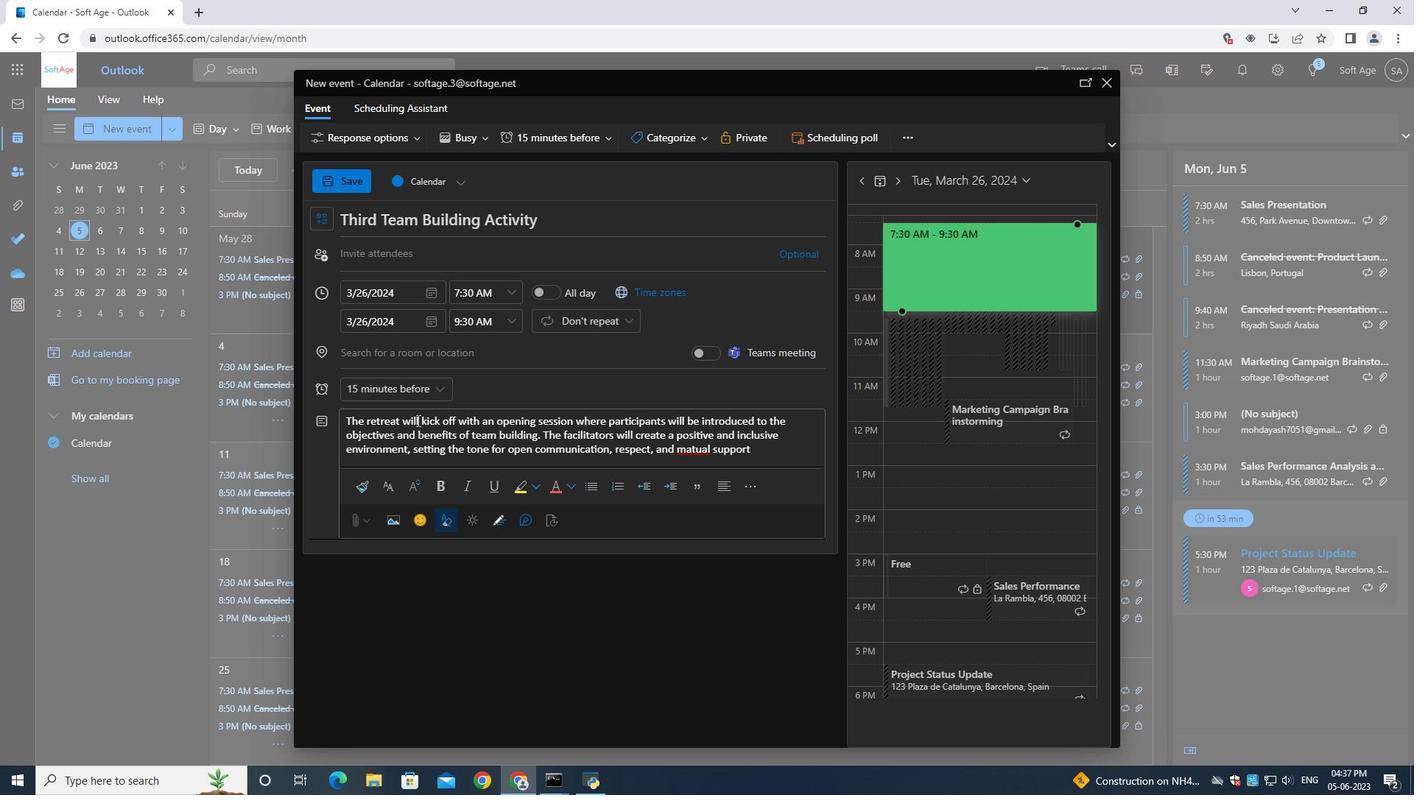 
Action: Mouse moved to (668, 143)
Screenshot: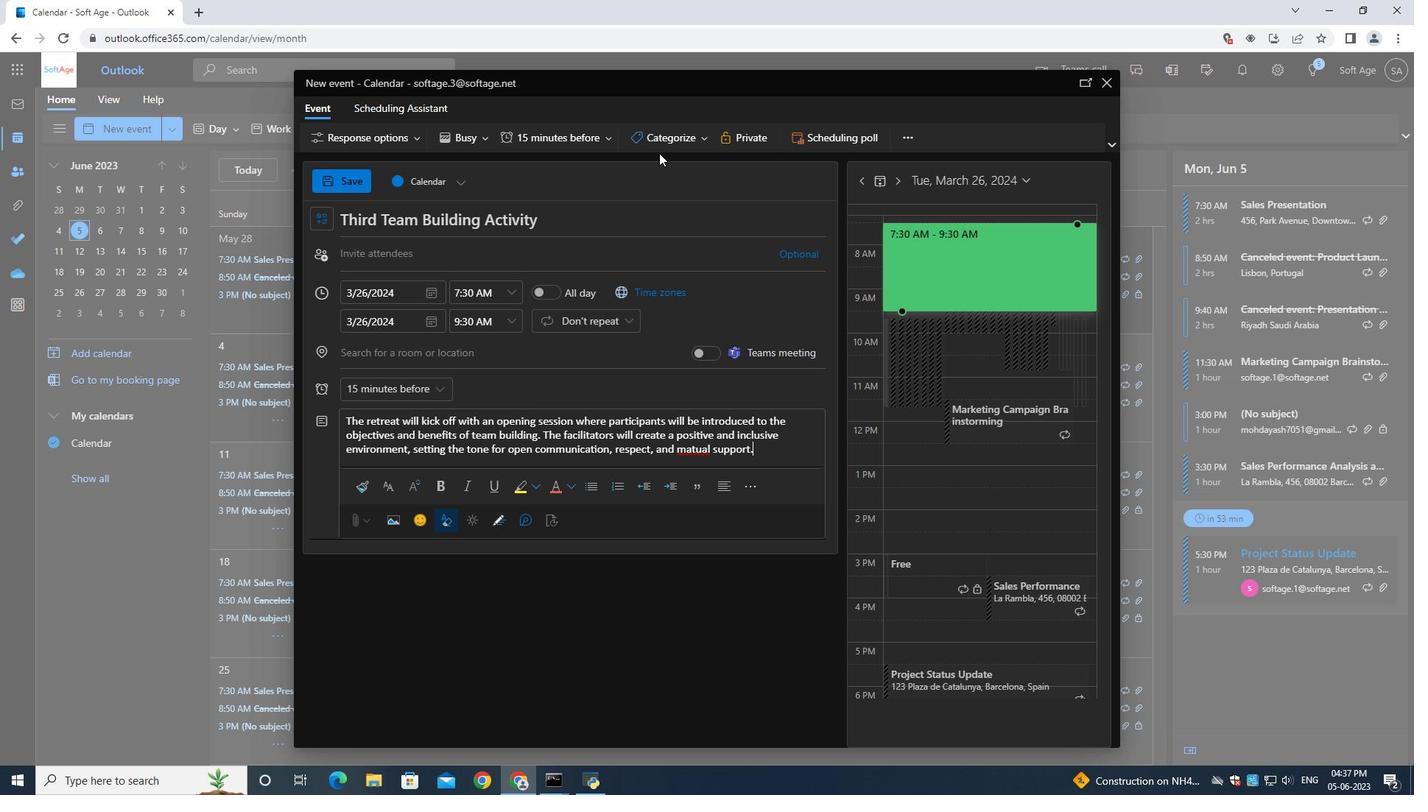 
Action: Mouse pressed left at (668, 143)
Screenshot: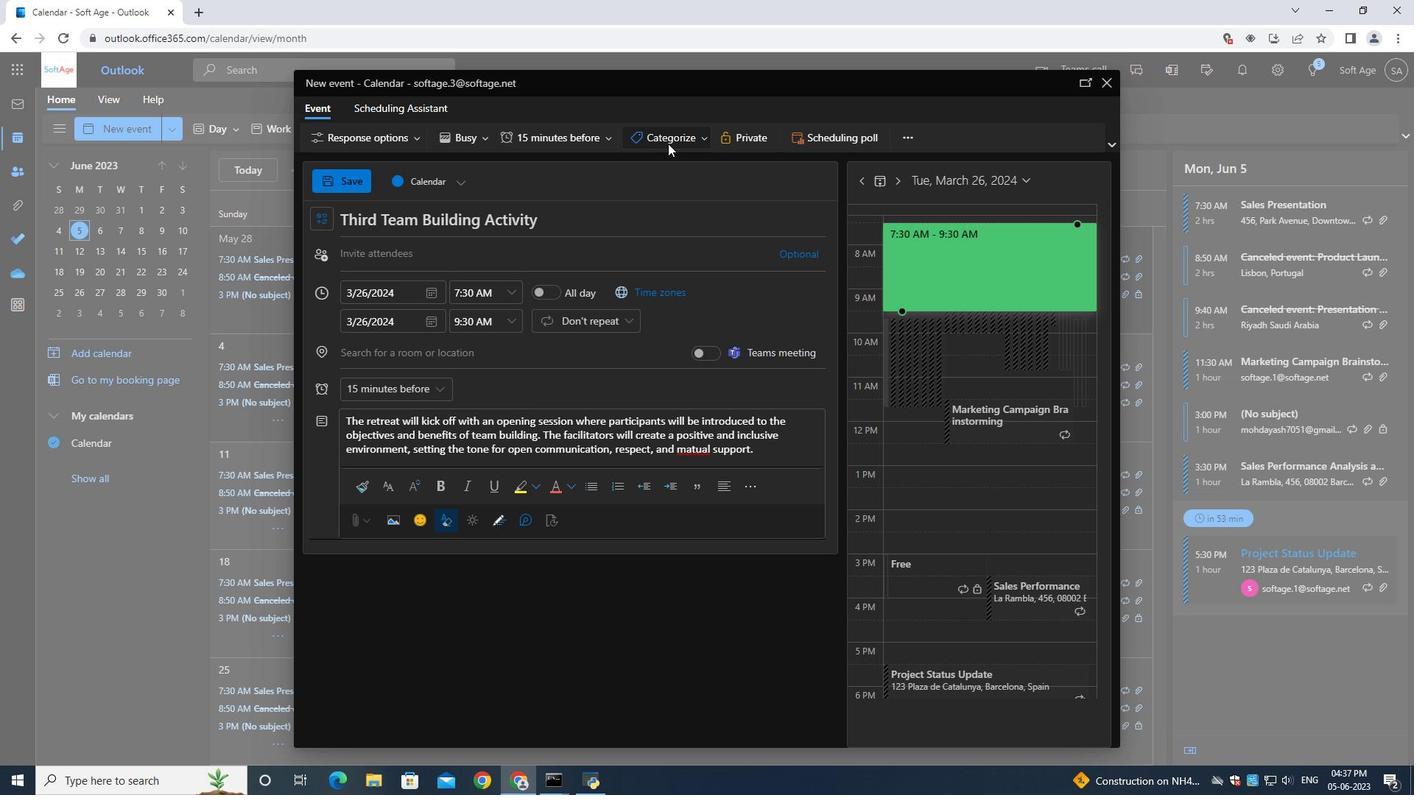 
Action: Mouse moved to (668, 193)
Screenshot: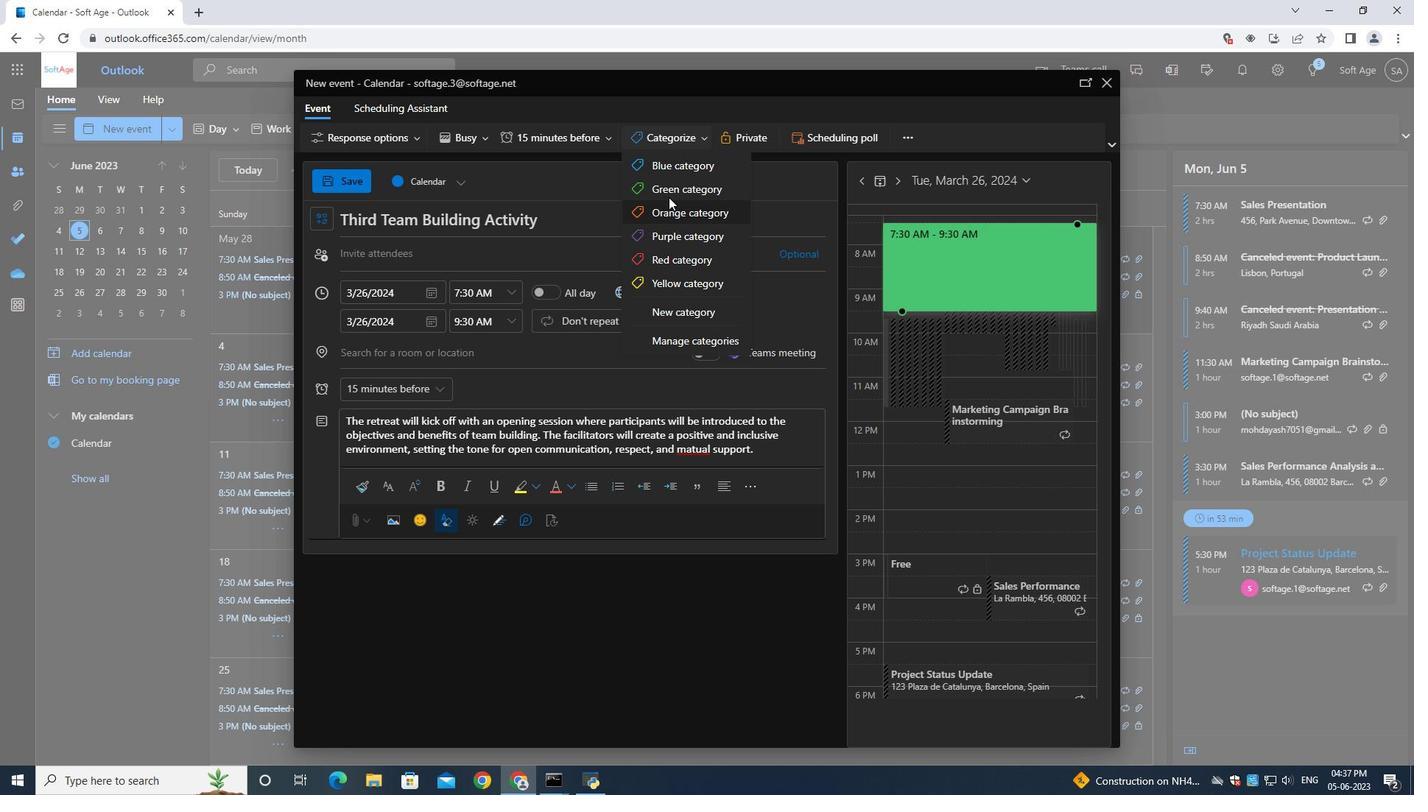 
Action: Mouse pressed left at (668, 193)
Screenshot: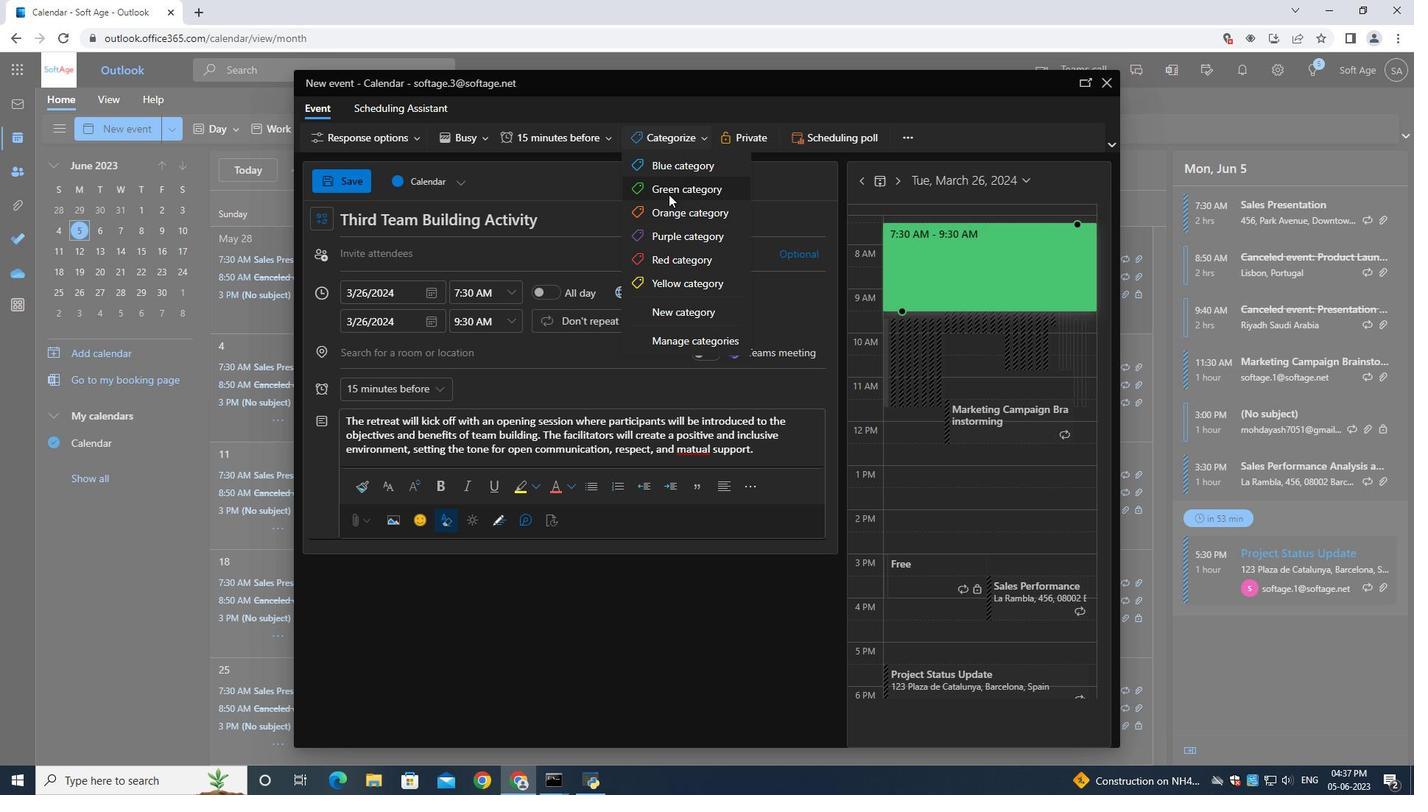 
Action: Mouse moved to (456, 269)
Screenshot: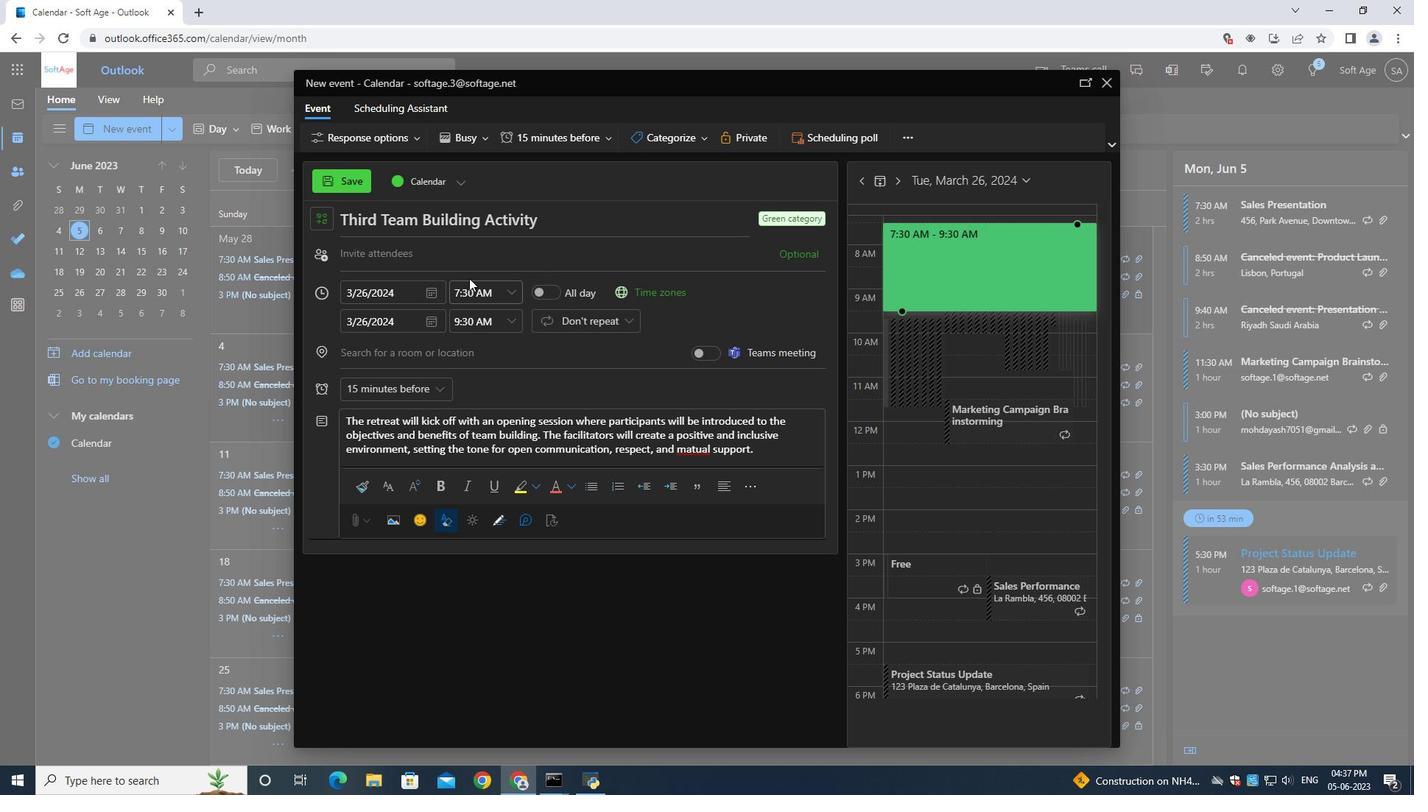 
Action: Mouse pressed left at (456, 269)
Screenshot: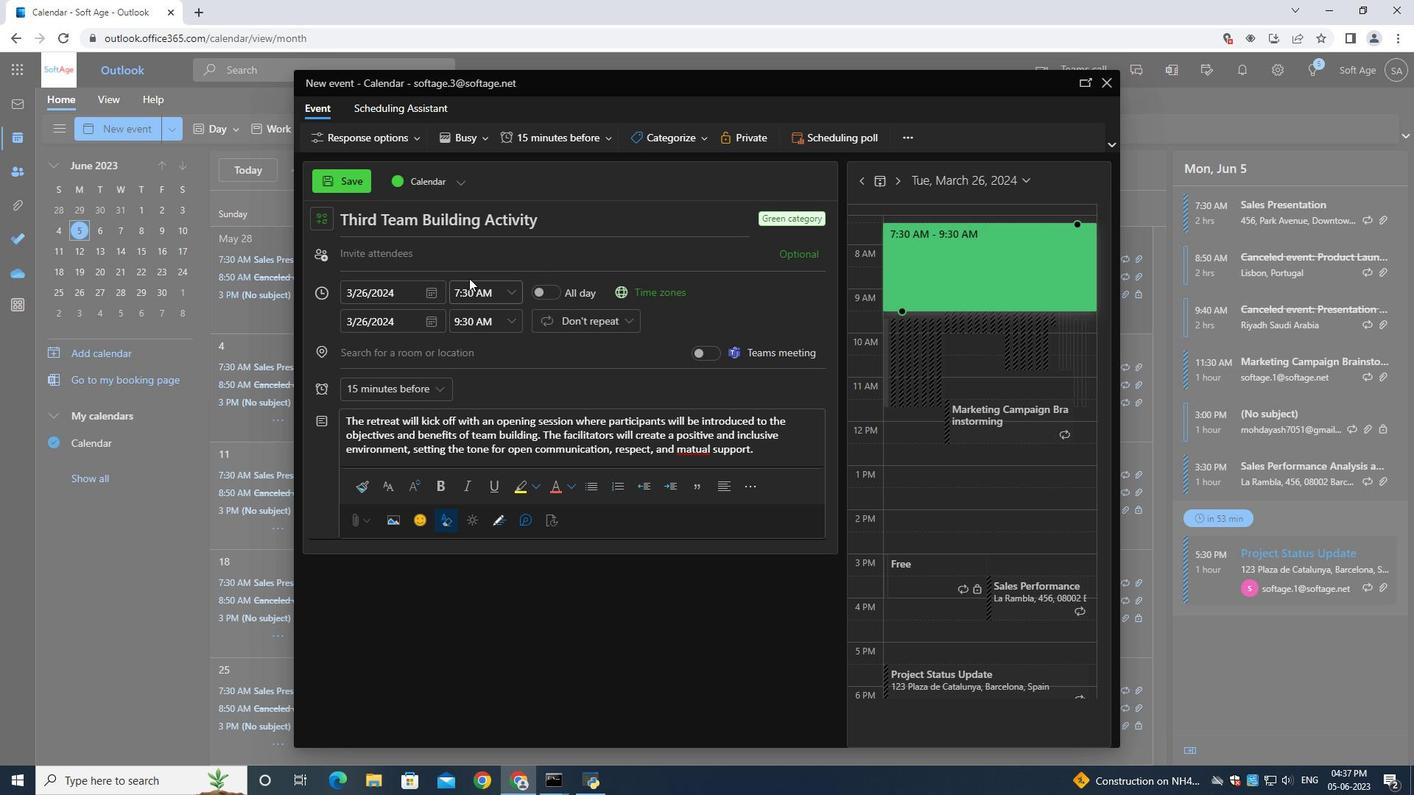 
Action: Key pressed softage.10<Key.shift>@softage.net
Screenshot: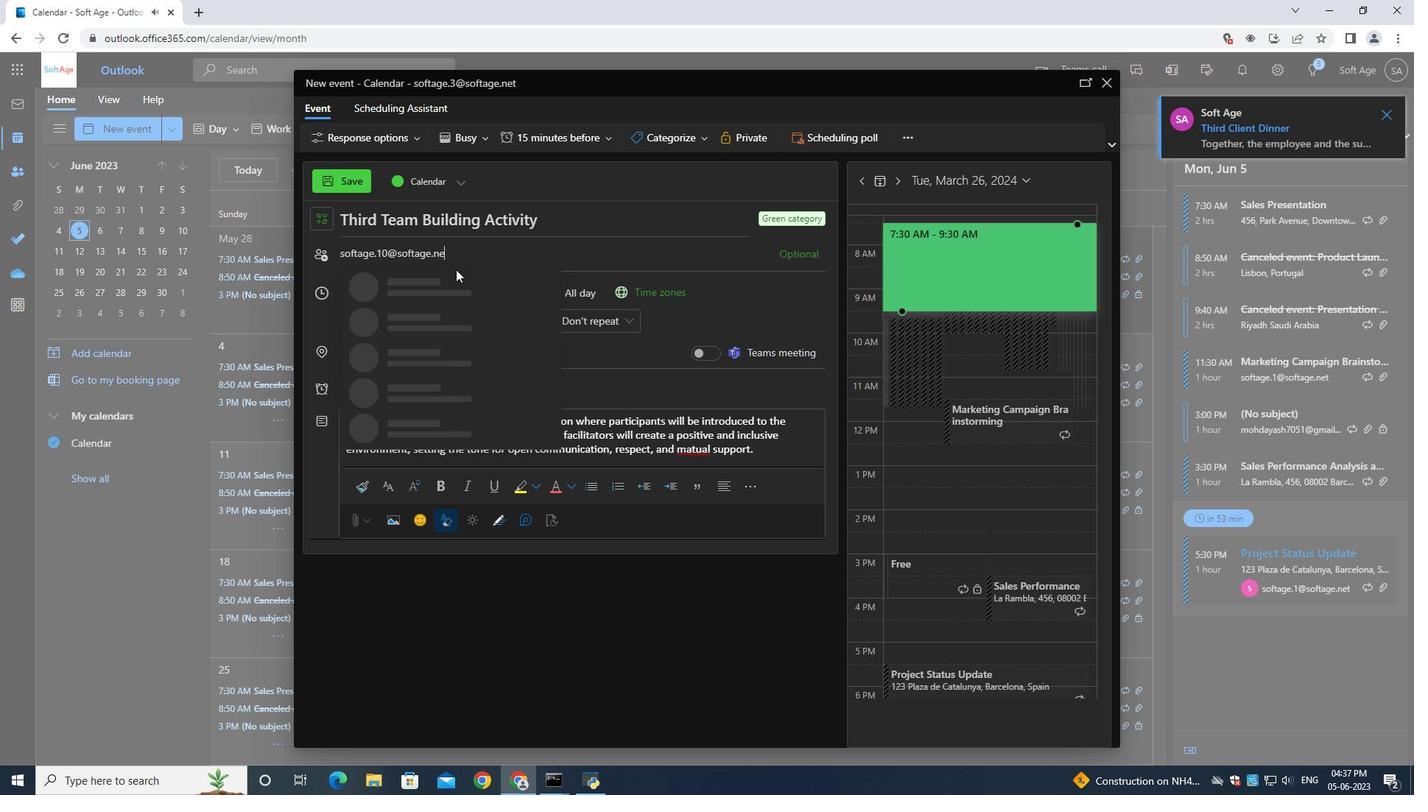 
Action: Mouse moved to (465, 275)
Screenshot: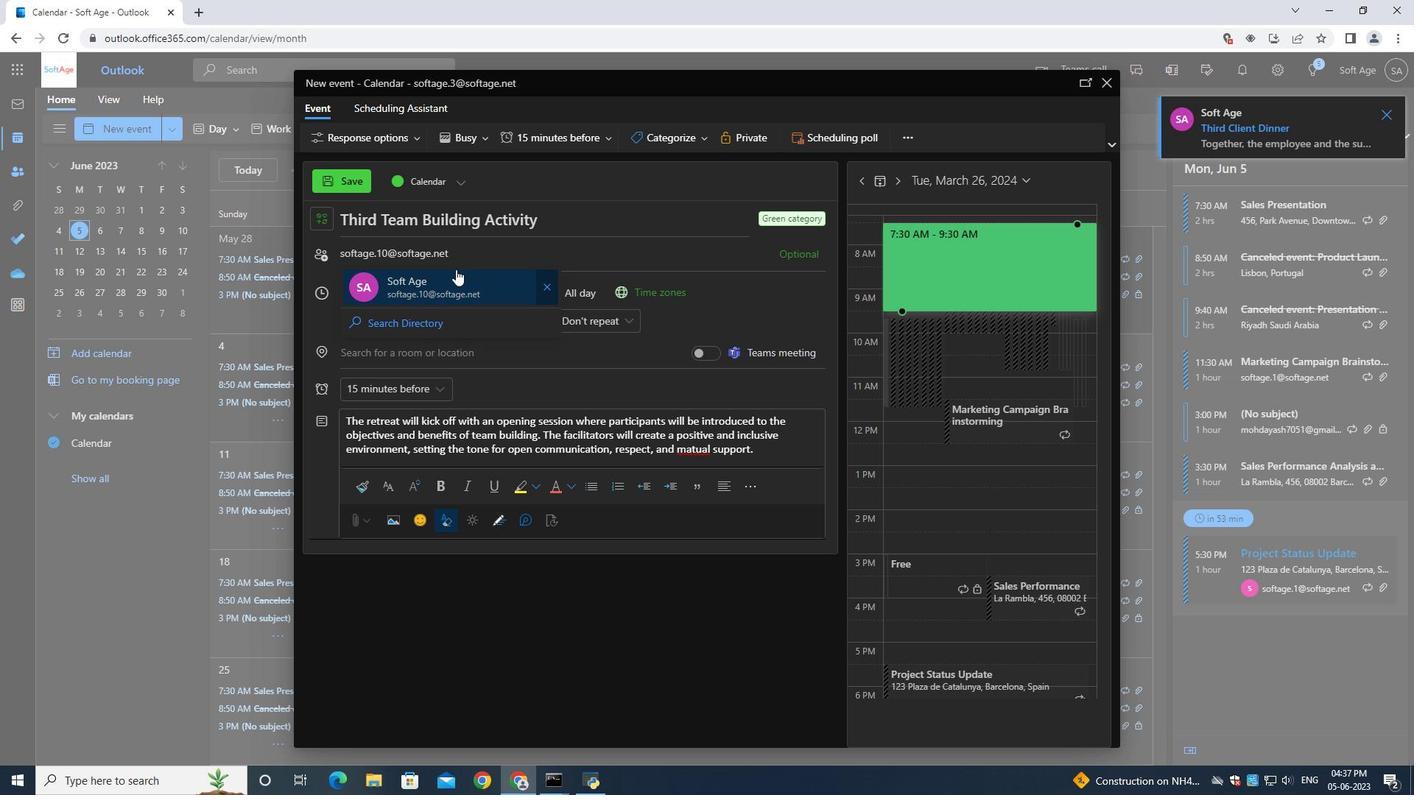 
Action: Mouse pressed left at (465, 275)
Screenshot: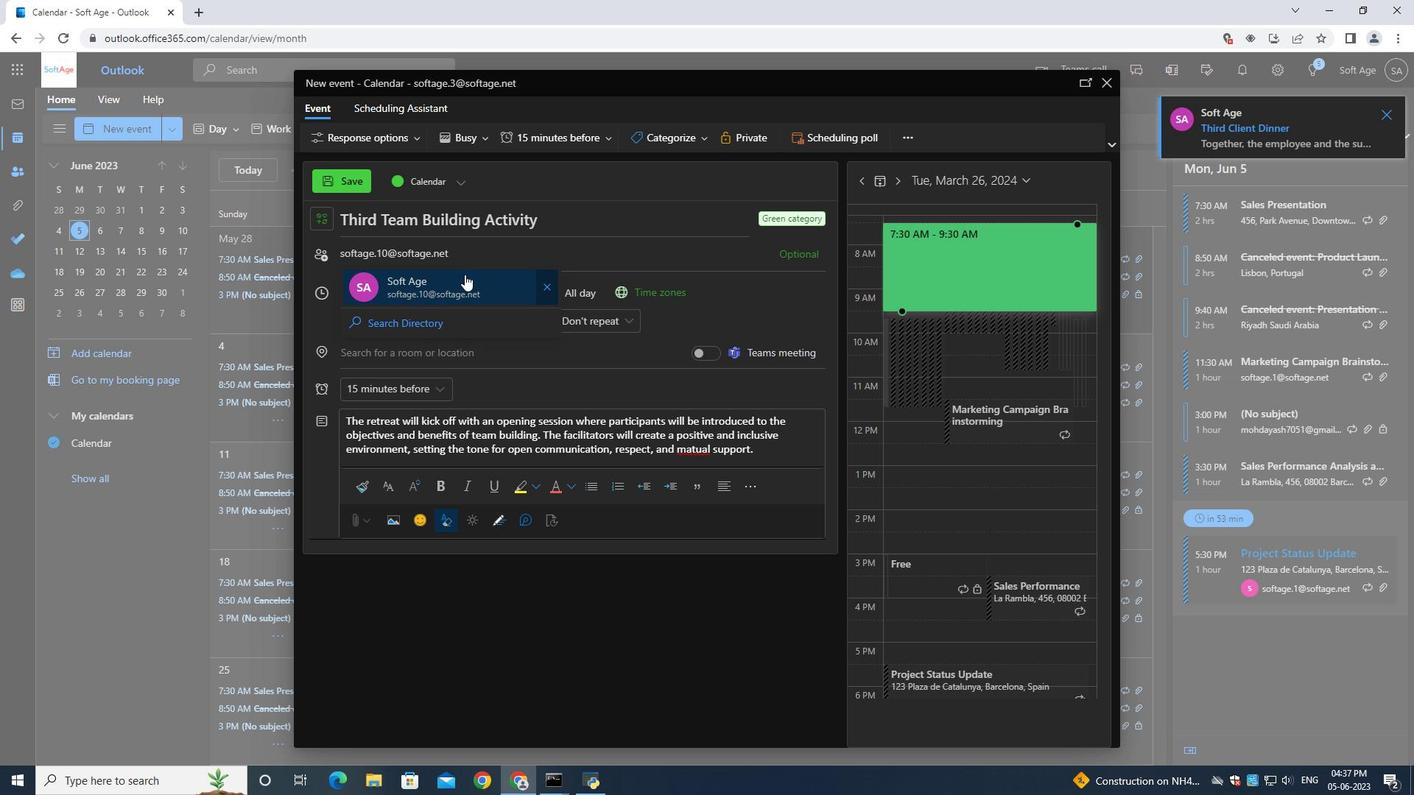
Action: Mouse moved to (467, 276)
Screenshot: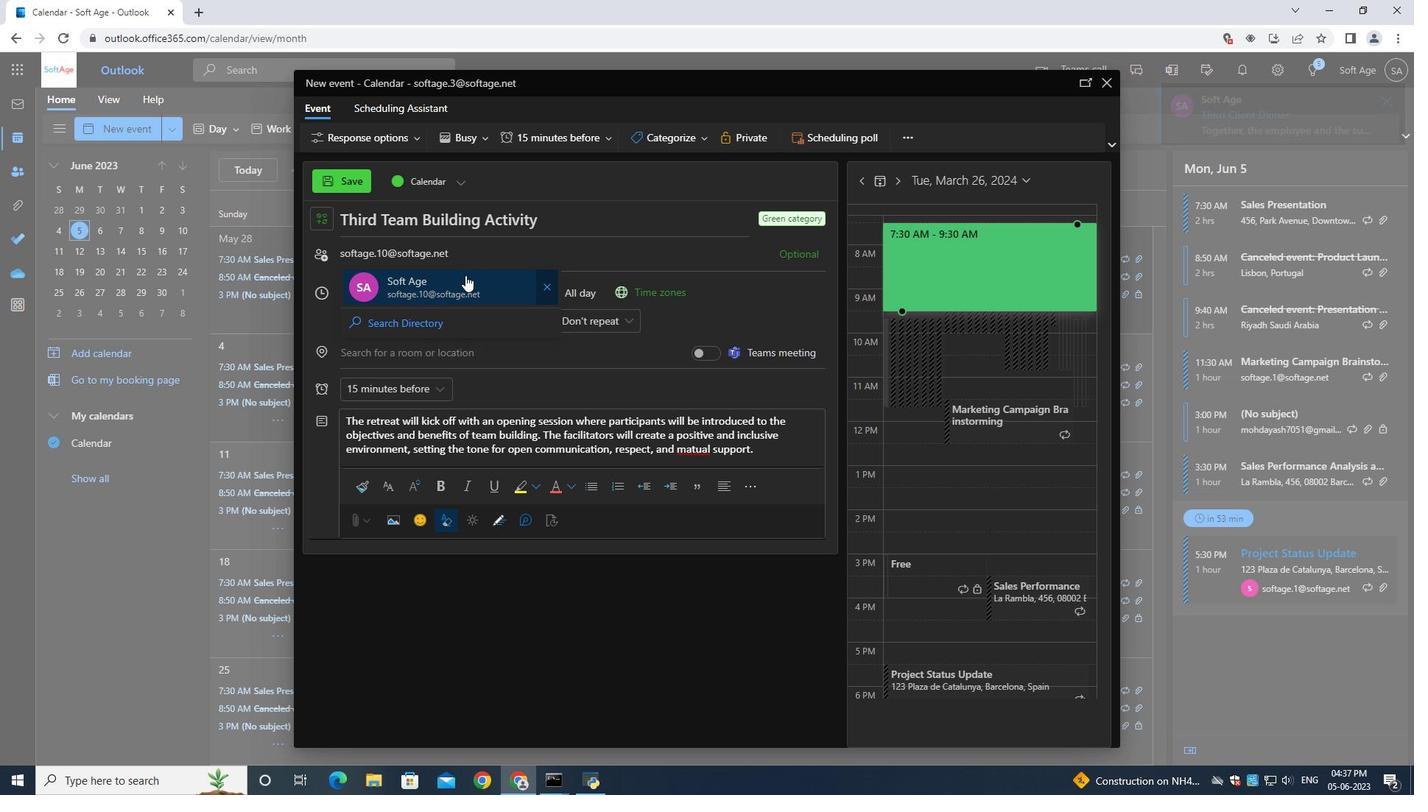 
Action: Key pressed softage.1<Key.shift>@softage.net
Screenshot: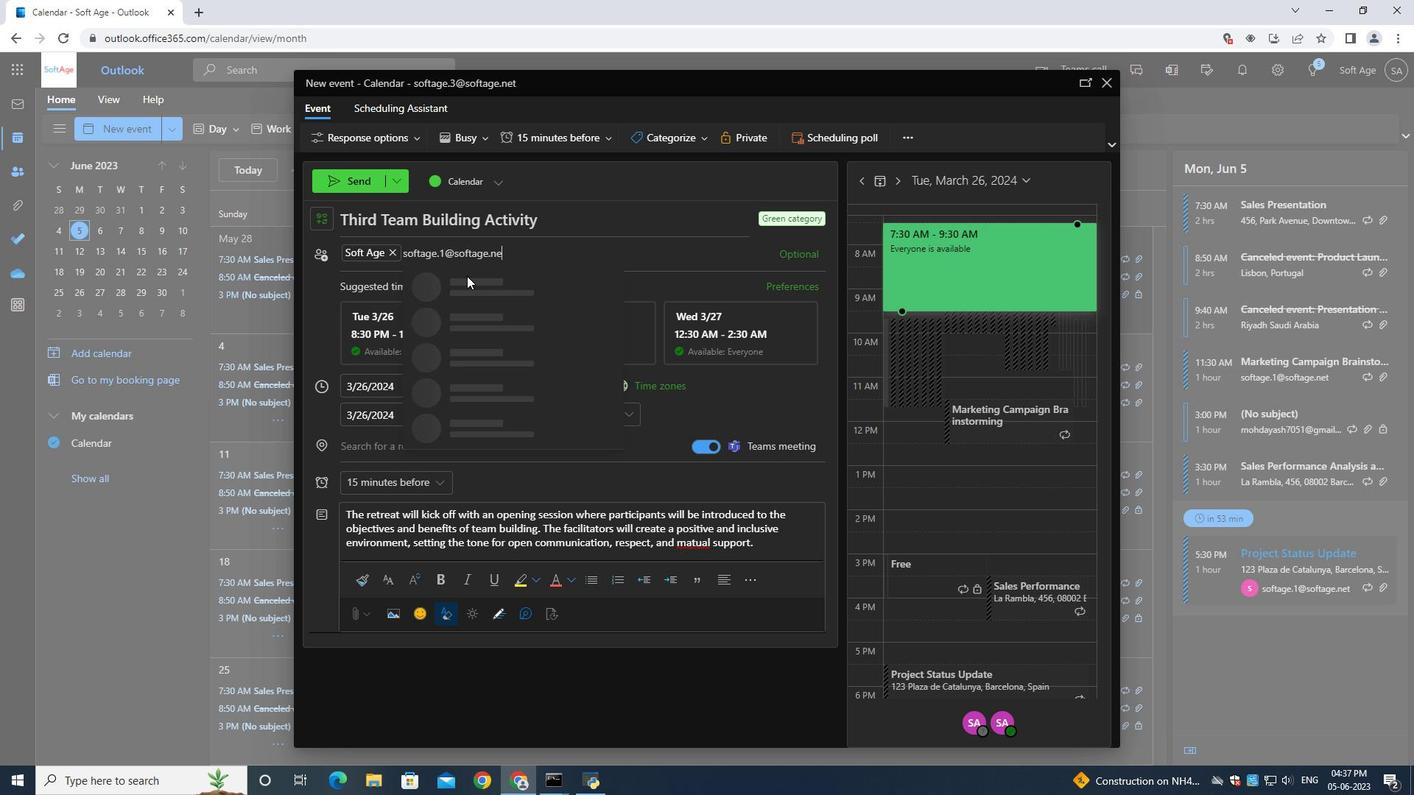 
Action: Mouse pressed left at (467, 276)
Screenshot: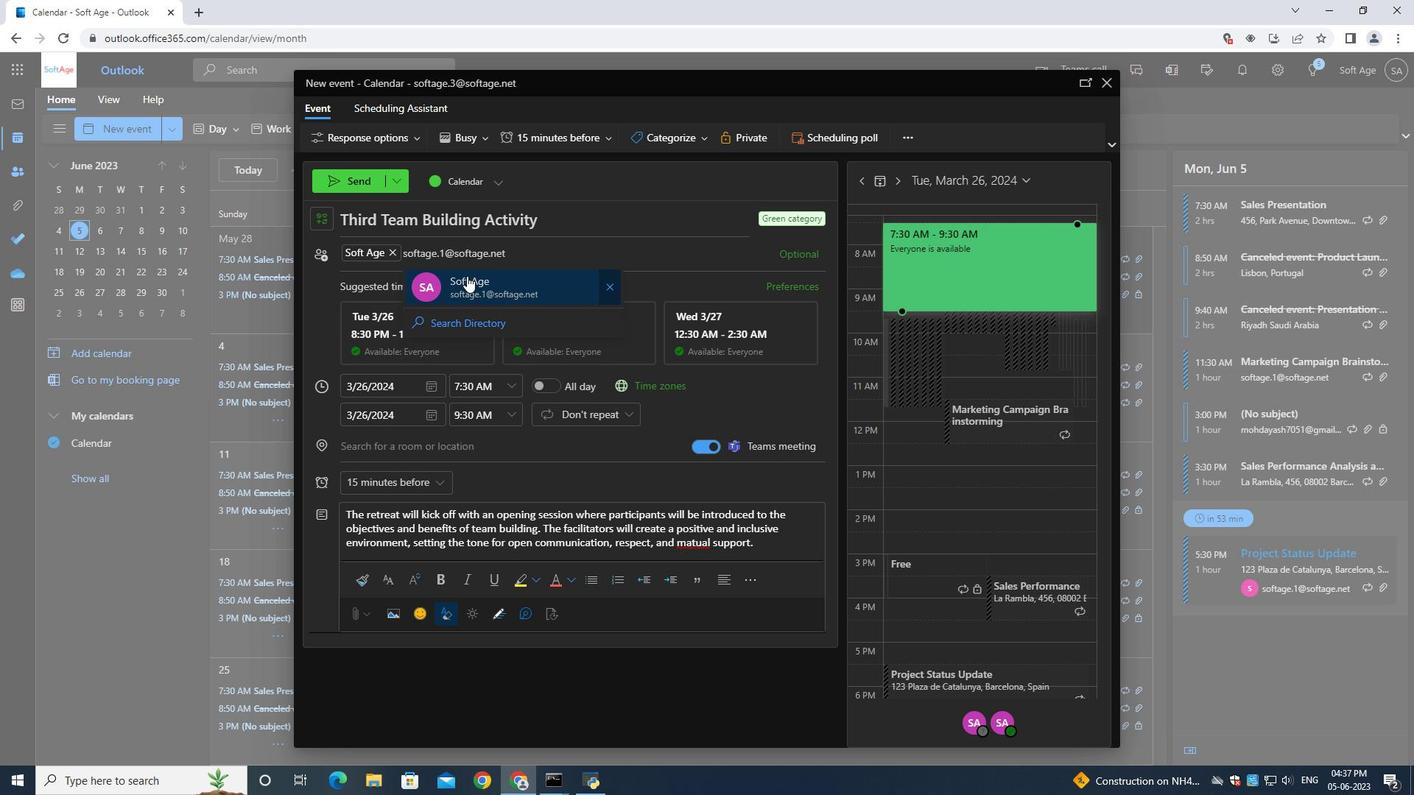 
Action: Mouse moved to (400, 482)
Screenshot: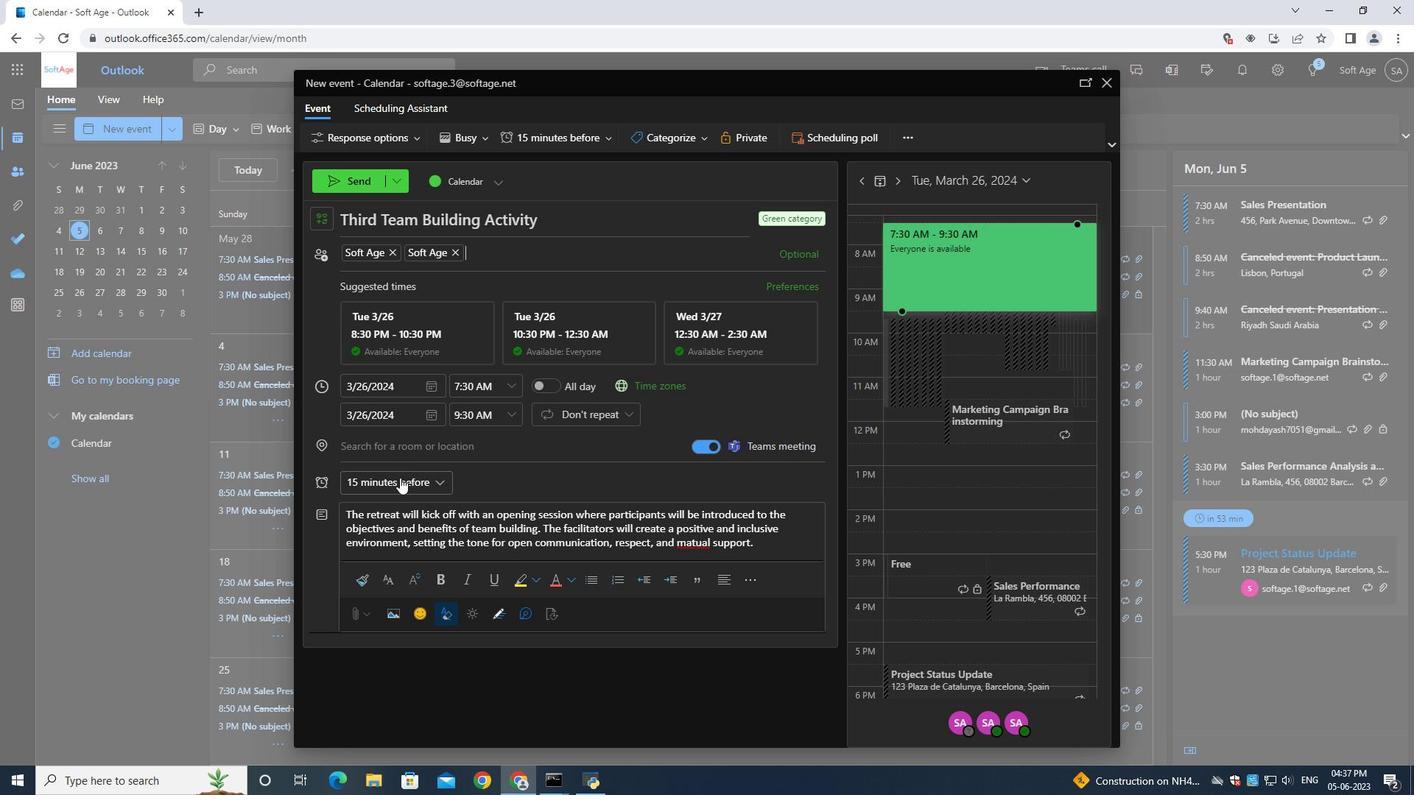 
Action: Mouse pressed left at (400, 482)
Screenshot: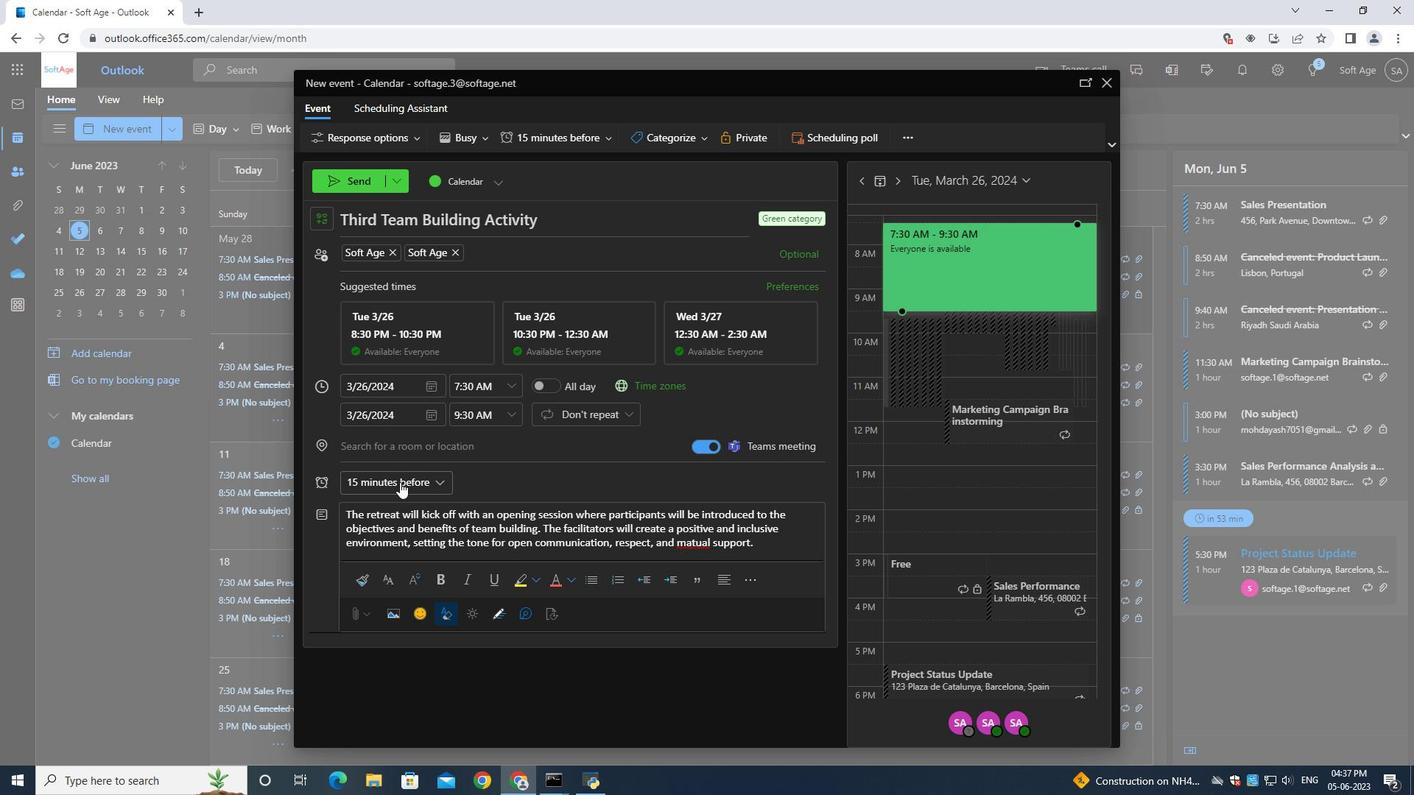 
Action: Mouse moved to (395, 353)
Screenshot: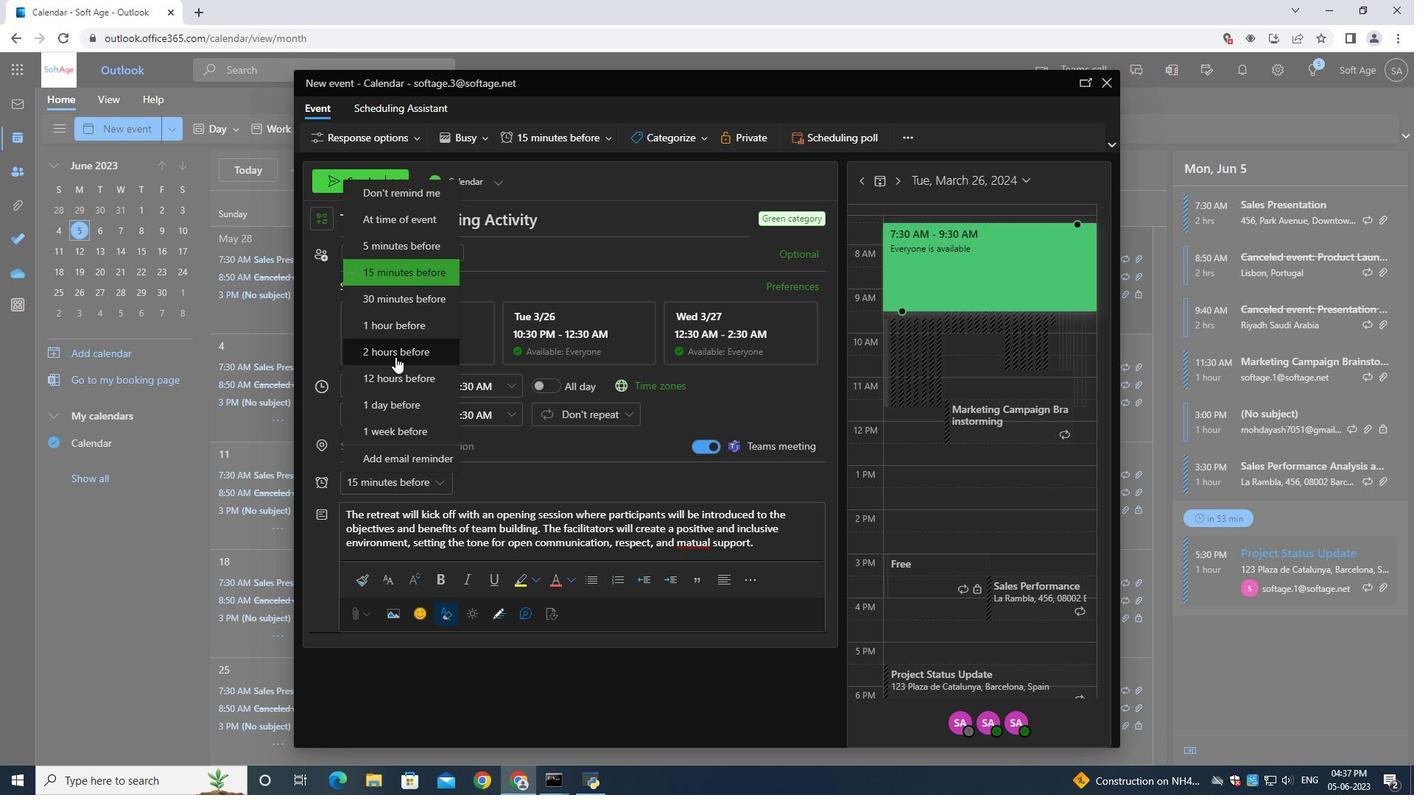 
Action: Mouse pressed left at (395, 353)
Screenshot: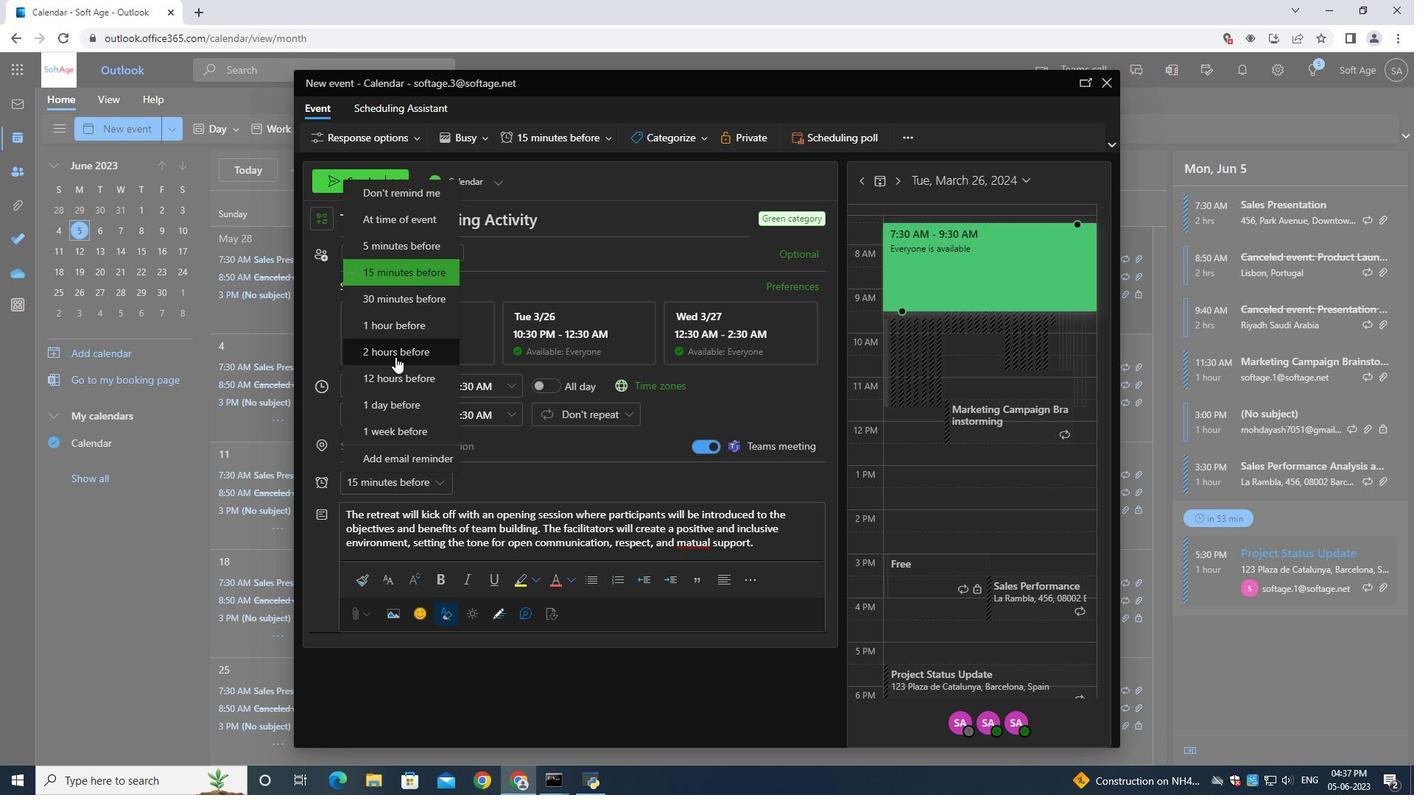 
Action: Mouse moved to (352, 178)
Screenshot: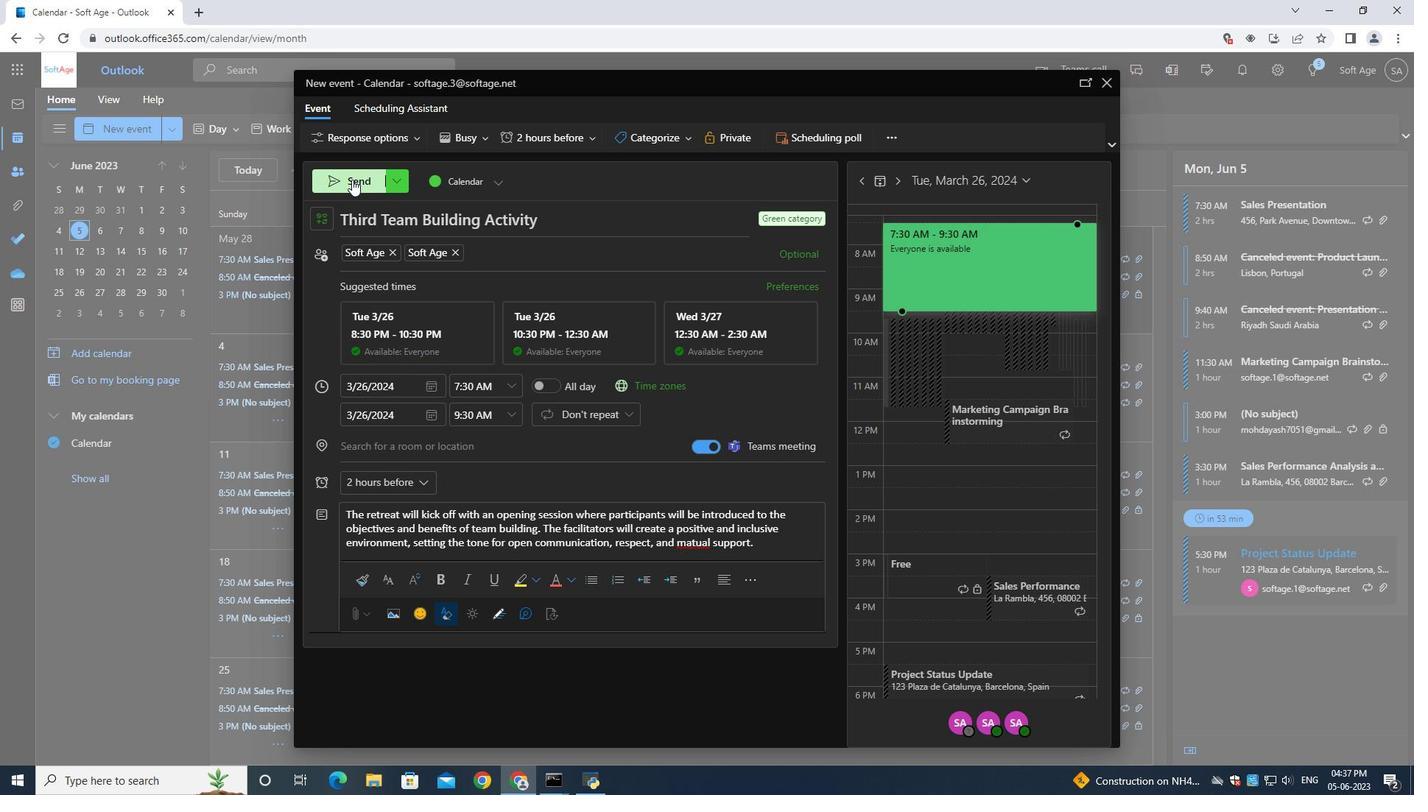 
Action: Mouse pressed left at (352, 178)
Screenshot: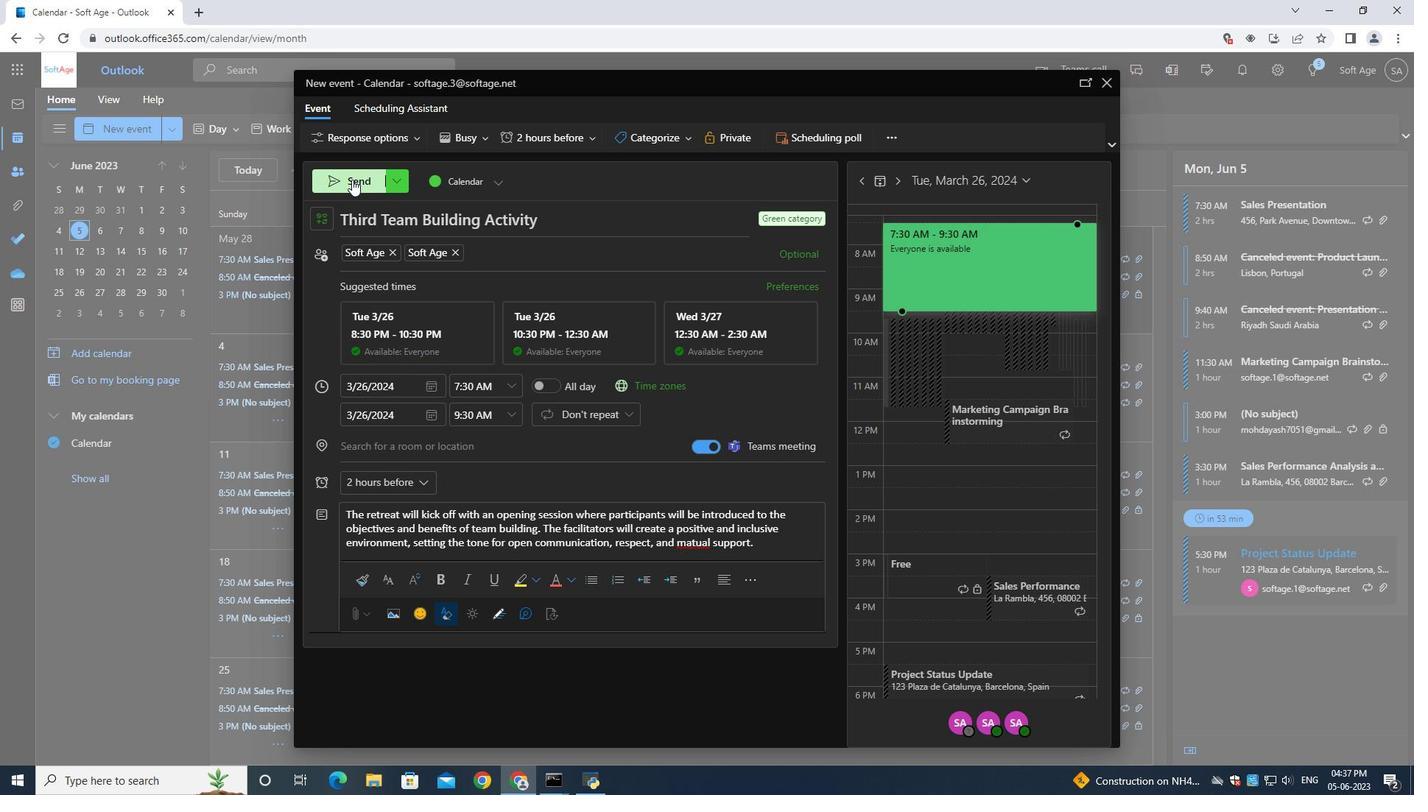 
